 Task: Change  the formatting of the data to Which is Greater than5, In conditional formating, put the option 'Yelow Fill with Drak Yellow Text'In the sheet  Attendance Sheet for Weekly Assessmentbook
Action: Mouse moved to (820, 133)
Screenshot: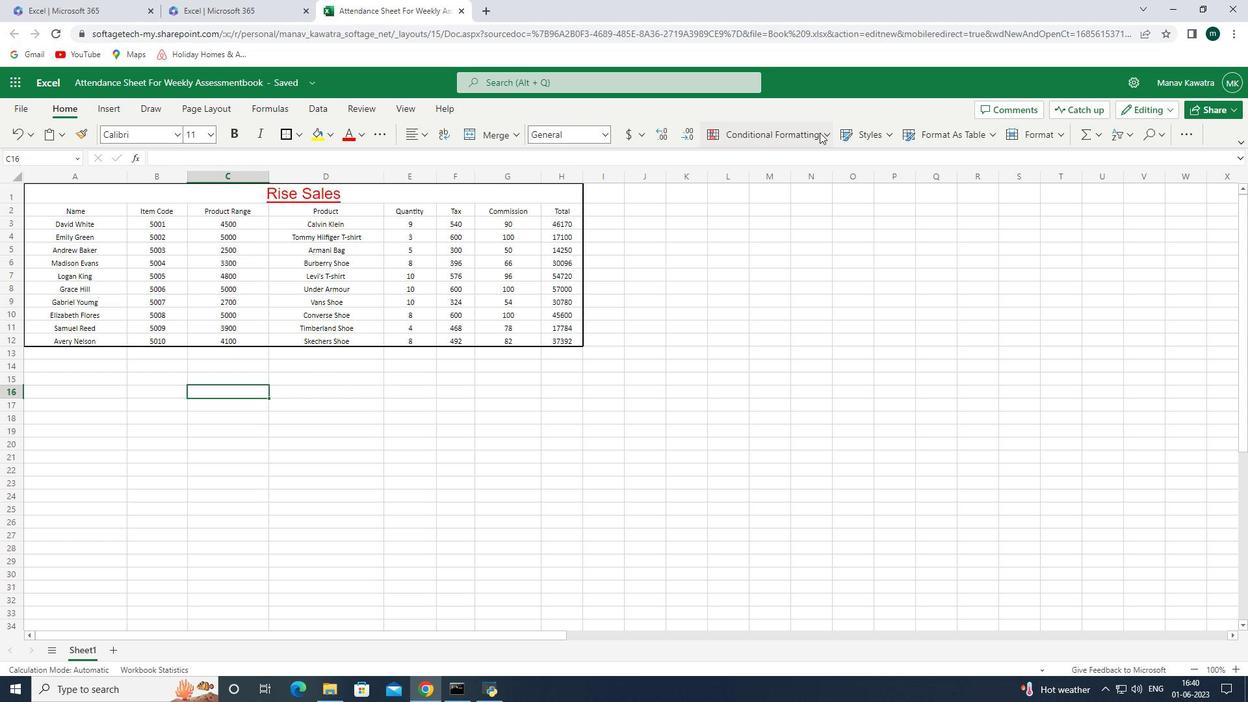 
Action: Mouse pressed left at (820, 133)
Screenshot: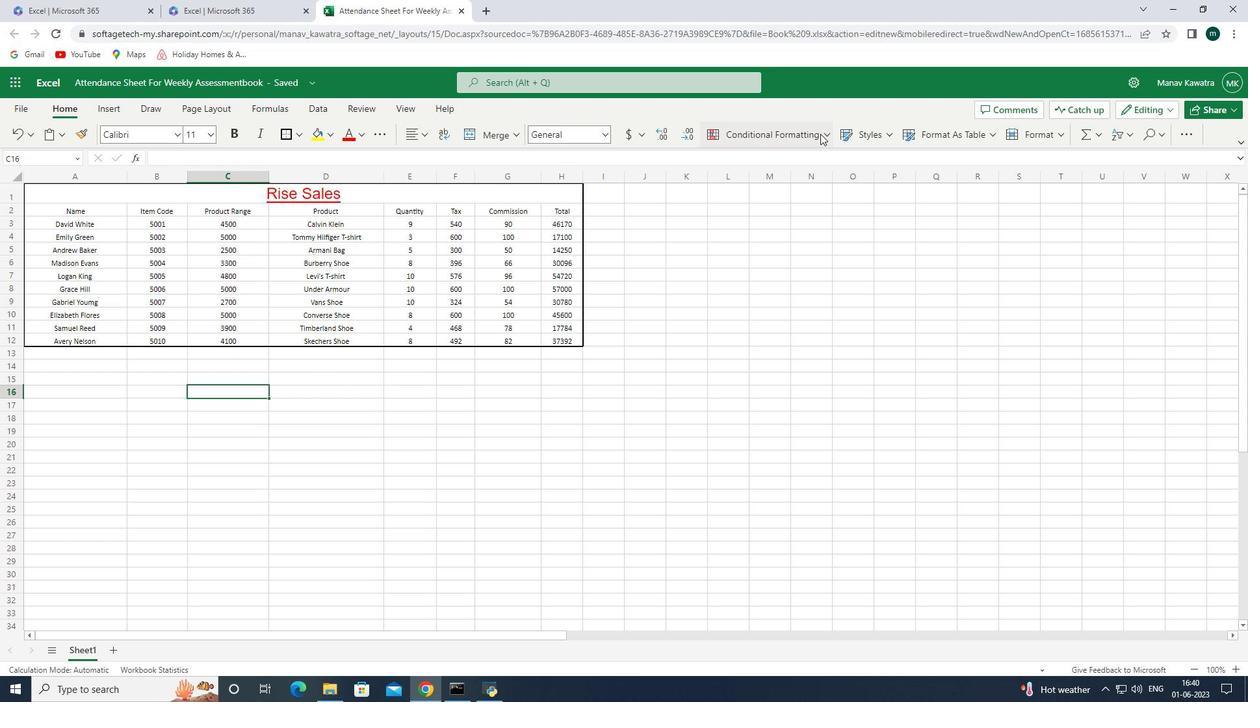
Action: Mouse moved to (873, 182)
Screenshot: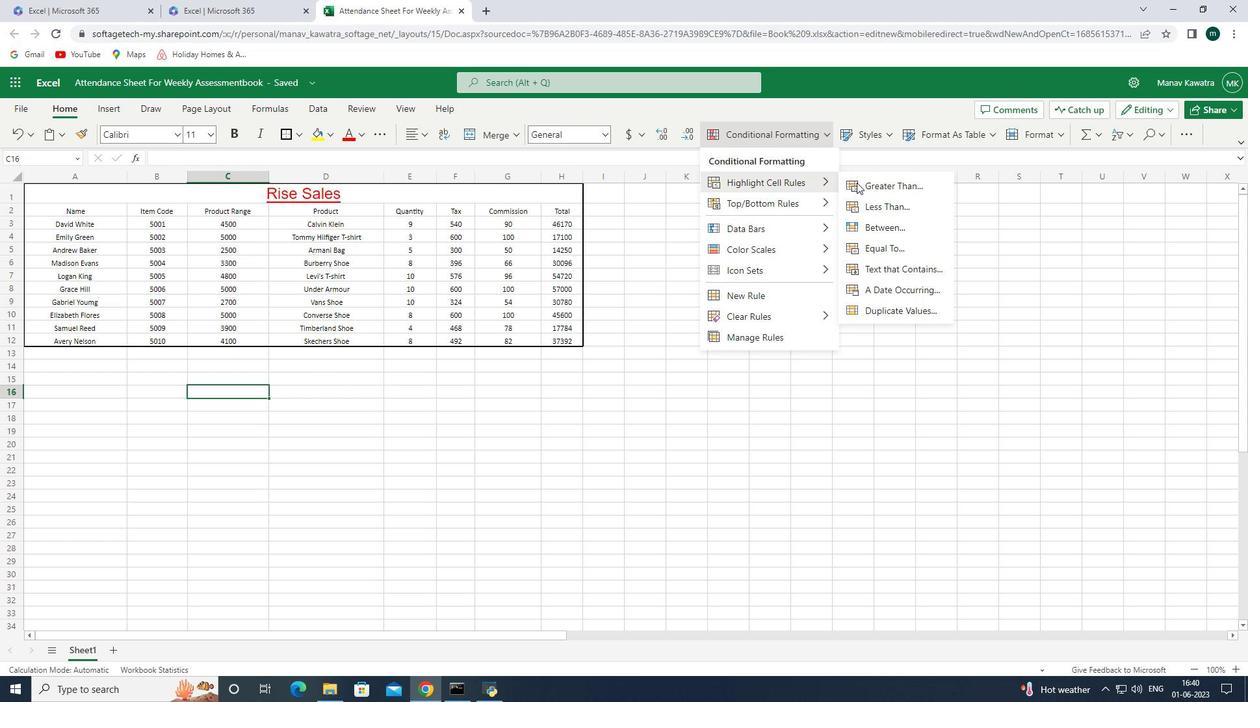 
Action: Mouse pressed left at (873, 182)
Screenshot: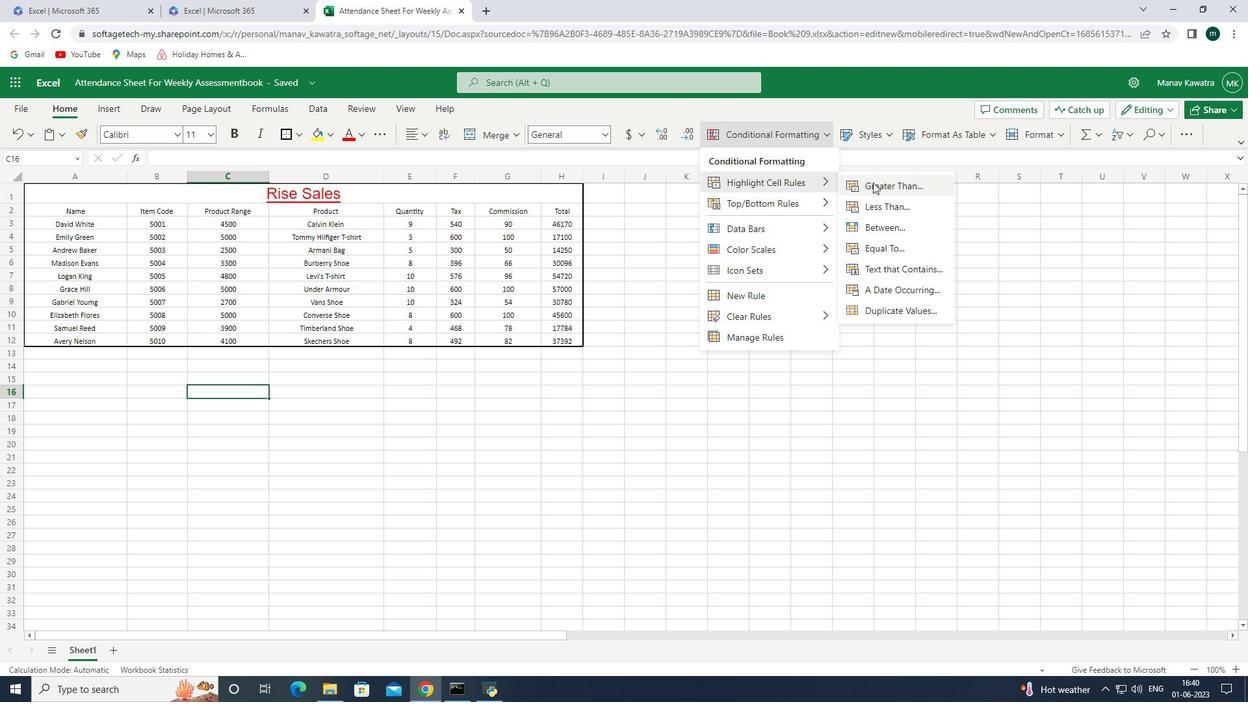 
Action: Mouse moved to (1071, 360)
Screenshot: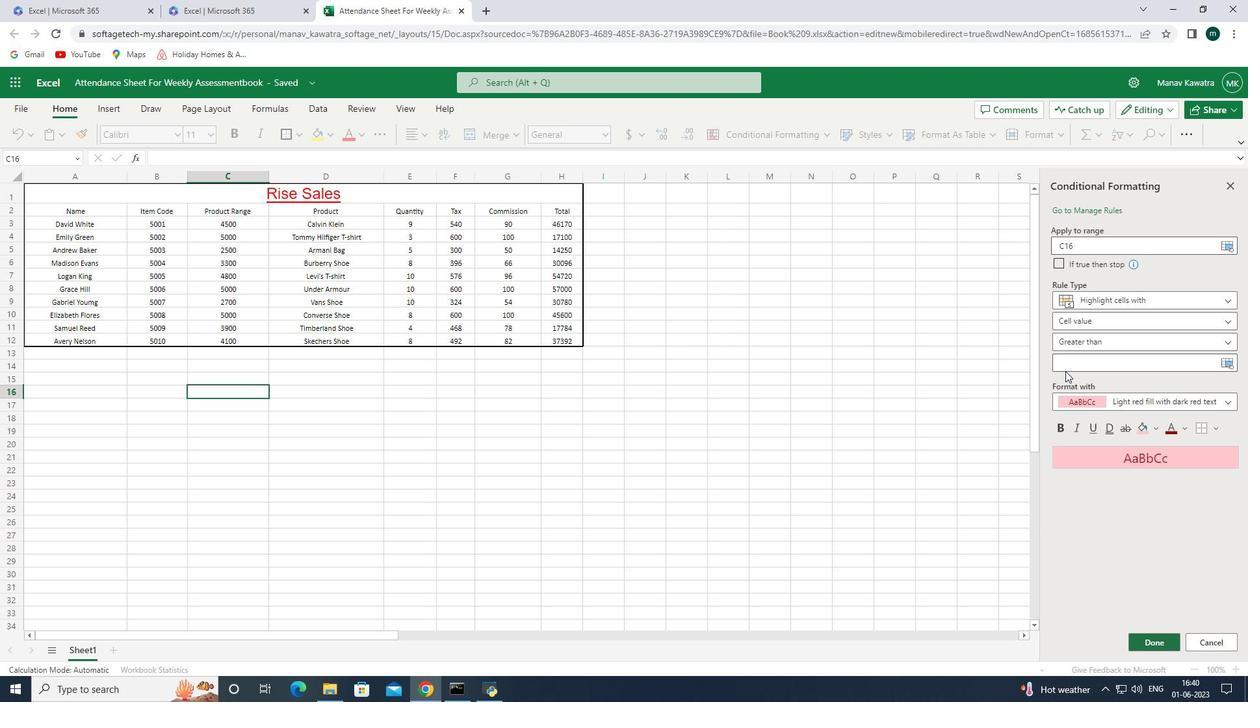 
Action: Key pressed 5
Screenshot: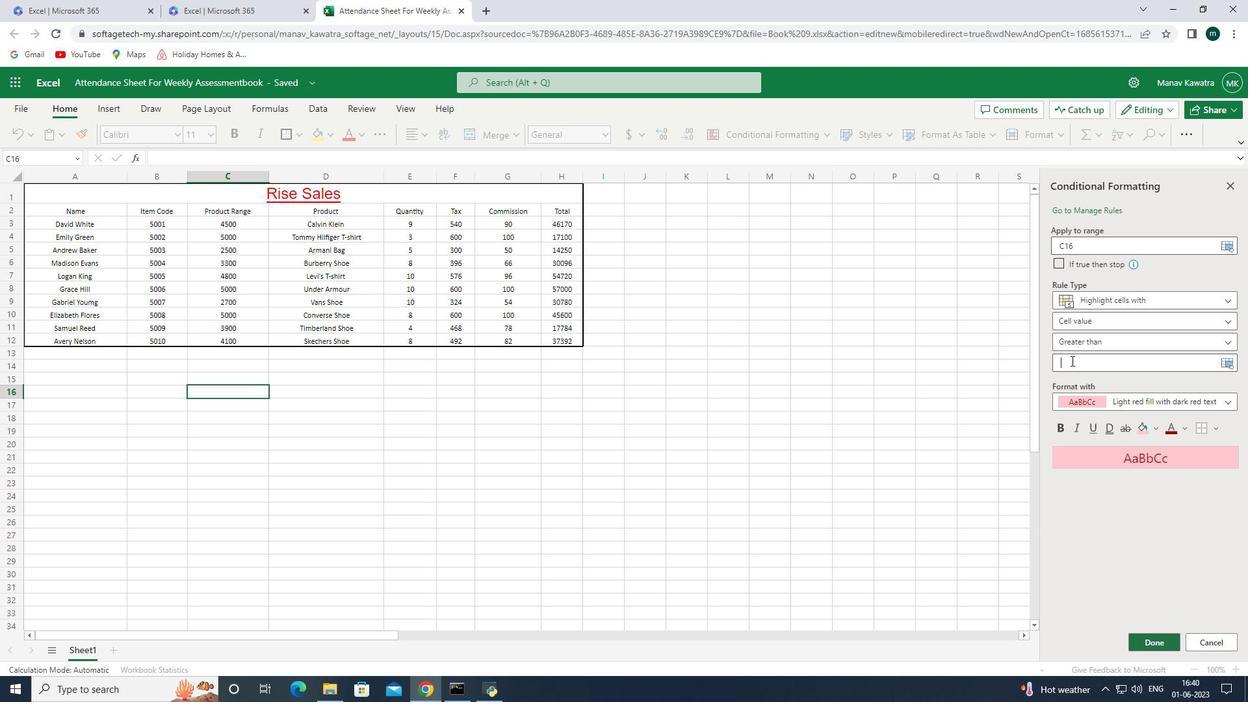 
Action: Mouse moved to (1151, 390)
Screenshot: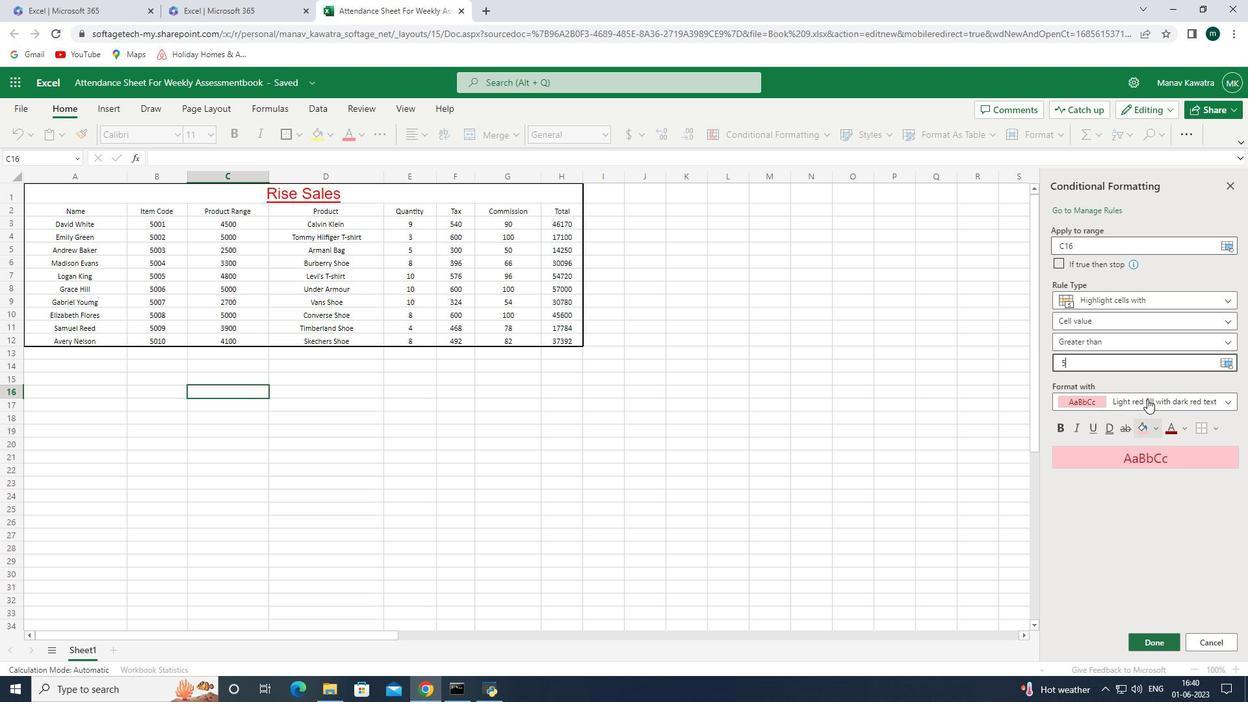 
Action: Mouse pressed left at (1151, 390)
Screenshot: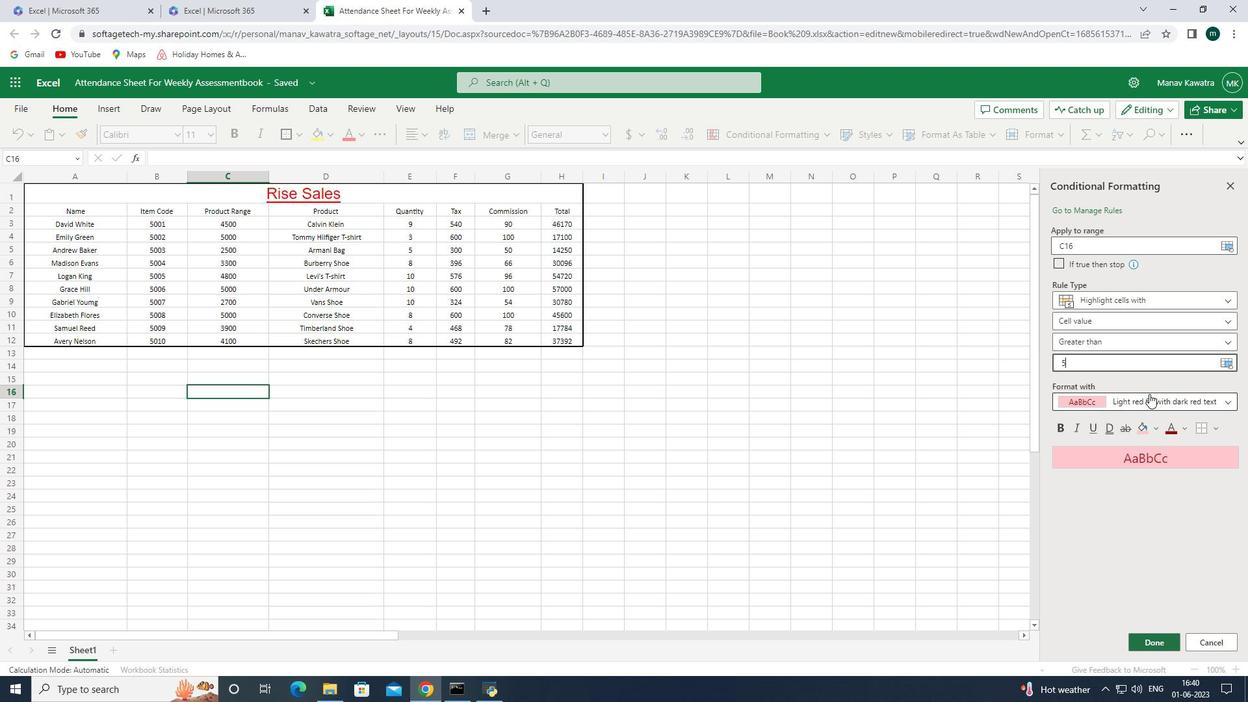 
Action: Mouse moved to (1151, 390)
Screenshot: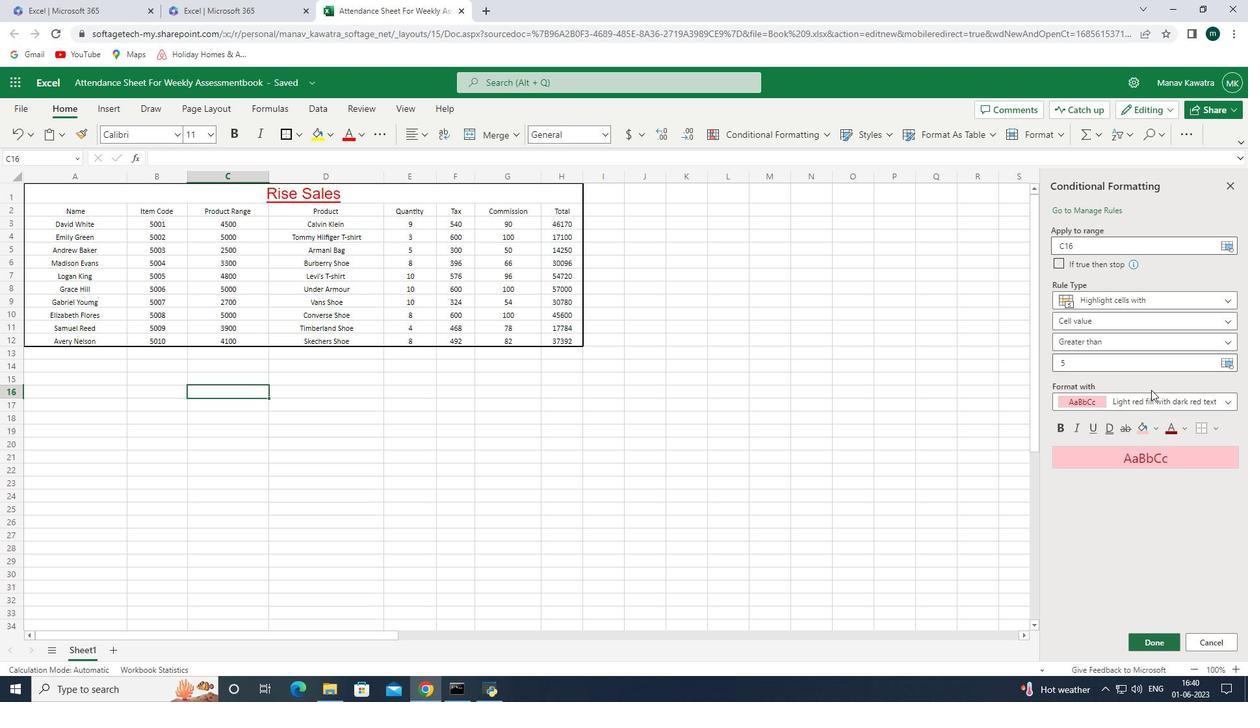 
Action: Mouse pressed left at (1151, 390)
Screenshot: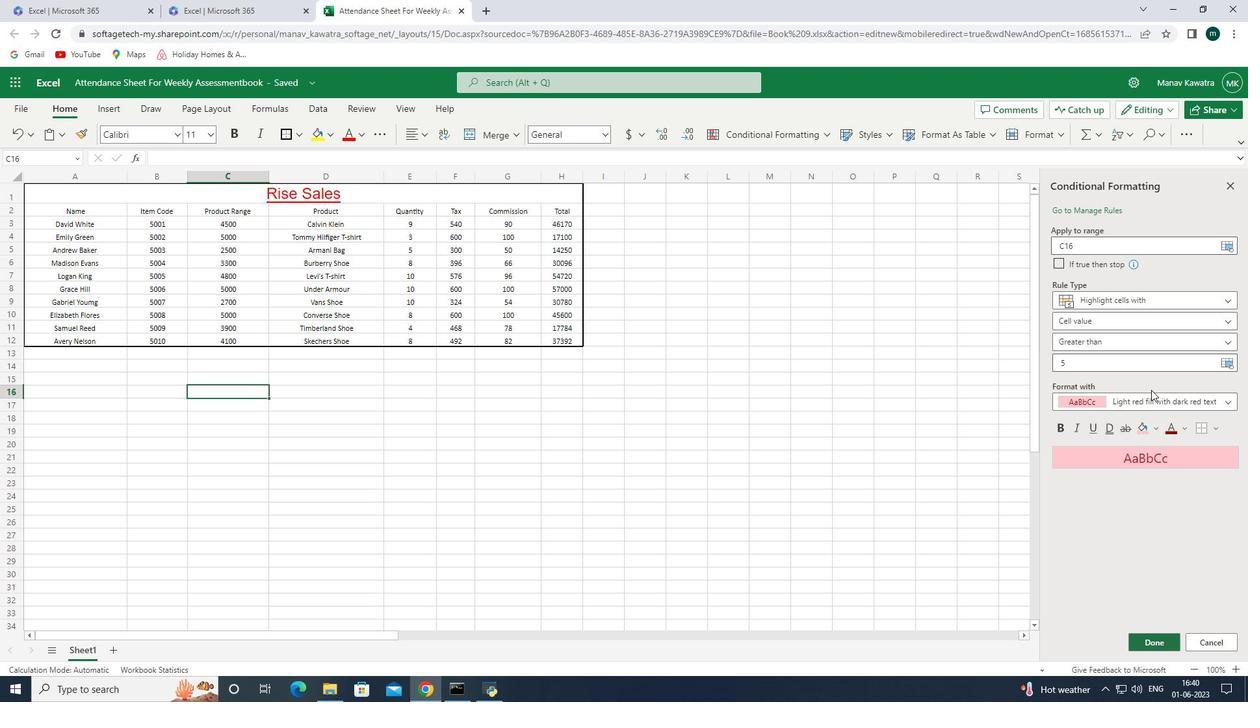 
Action: Mouse moved to (1151, 399)
Screenshot: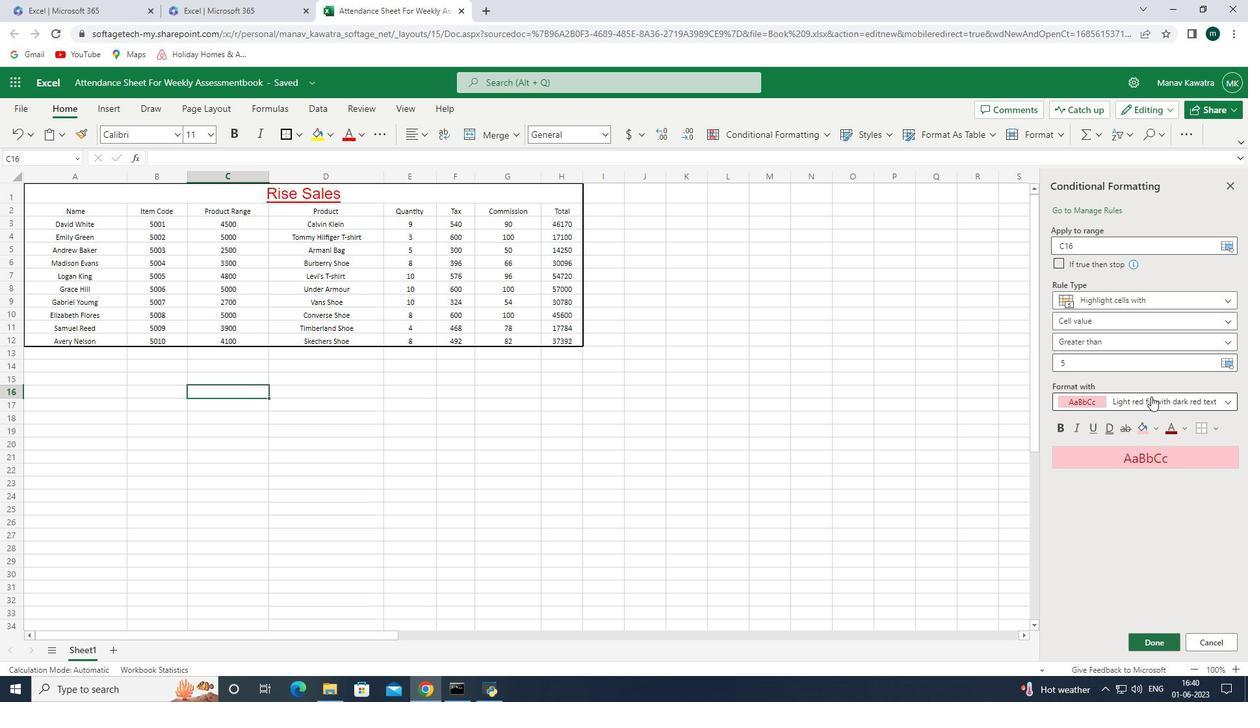 
Action: Mouse pressed left at (1151, 399)
Screenshot: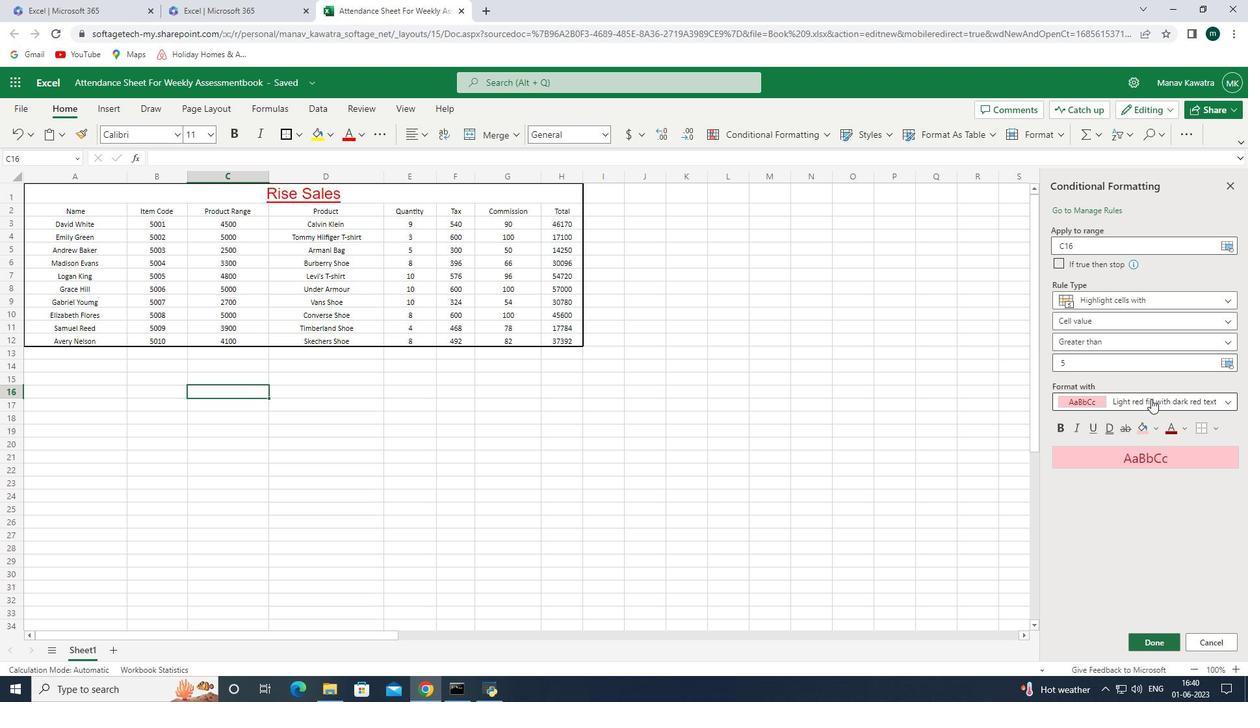 
Action: Mouse moved to (1140, 444)
Screenshot: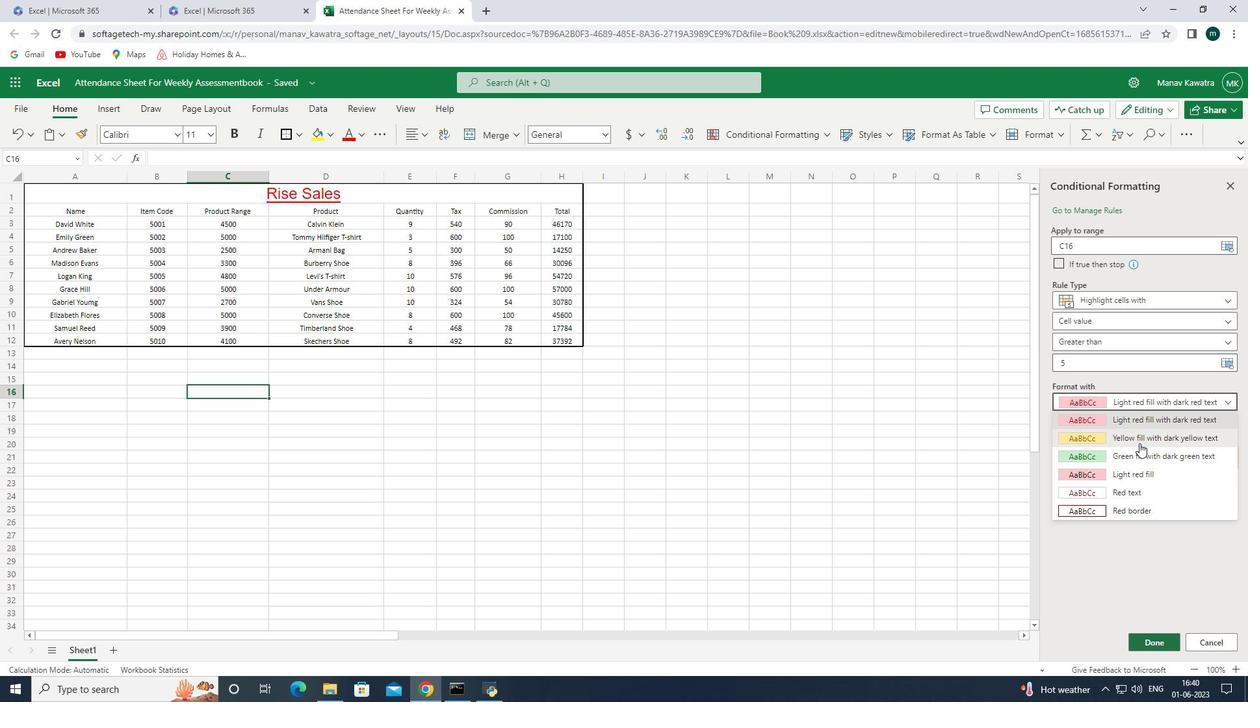 
Action: Mouse pressed left at (1140, 444)
Screenshot: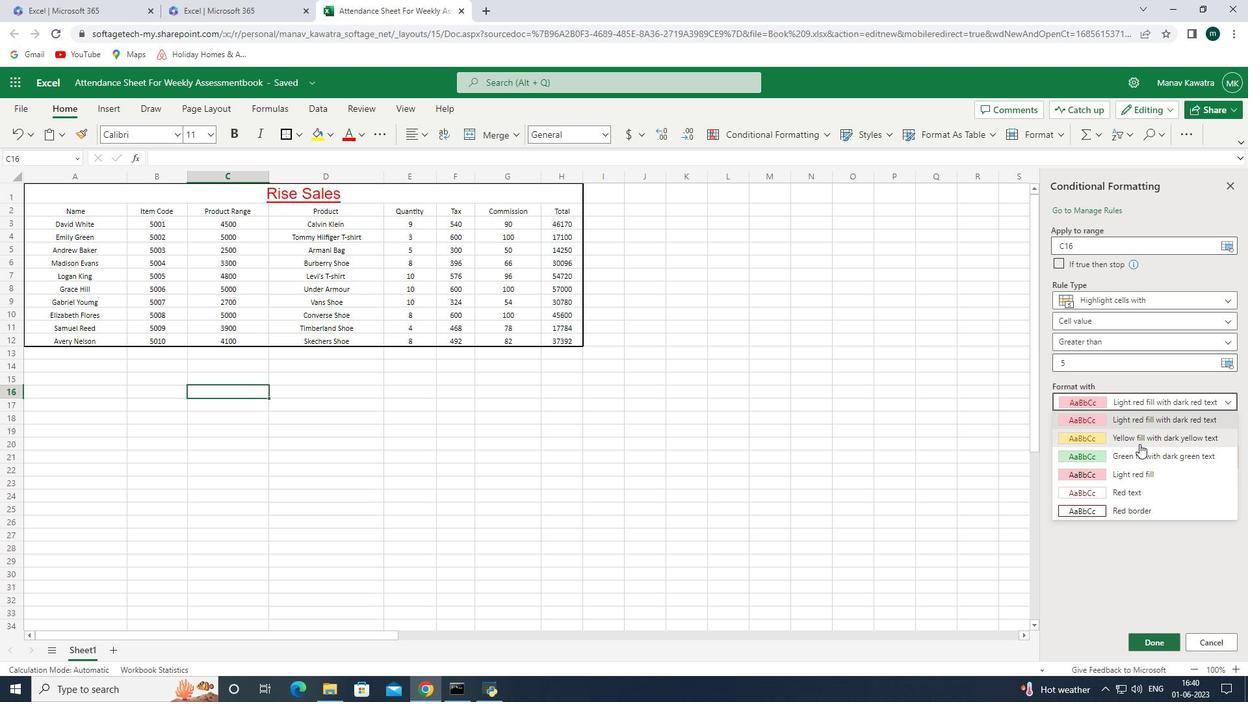 
Action: Mouse moved to (1234, 183)
Screenshot: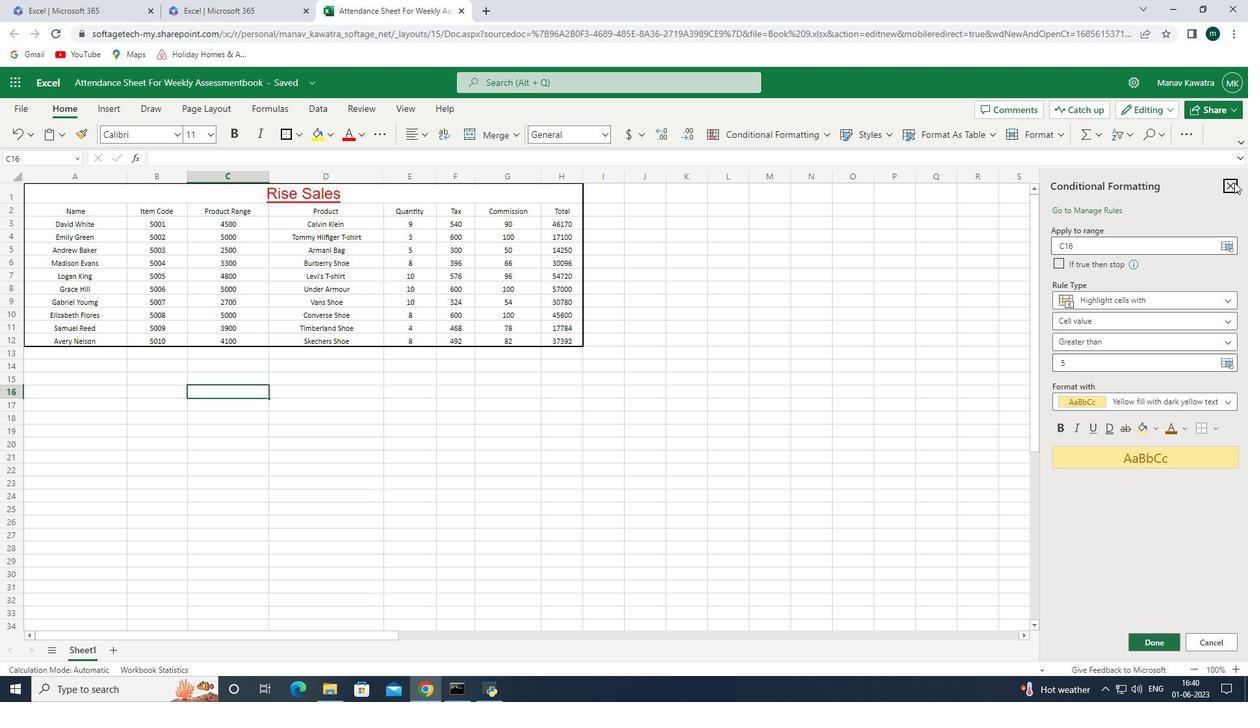 
Action: Mouse pressed left at (1234, 183)
Screenshot: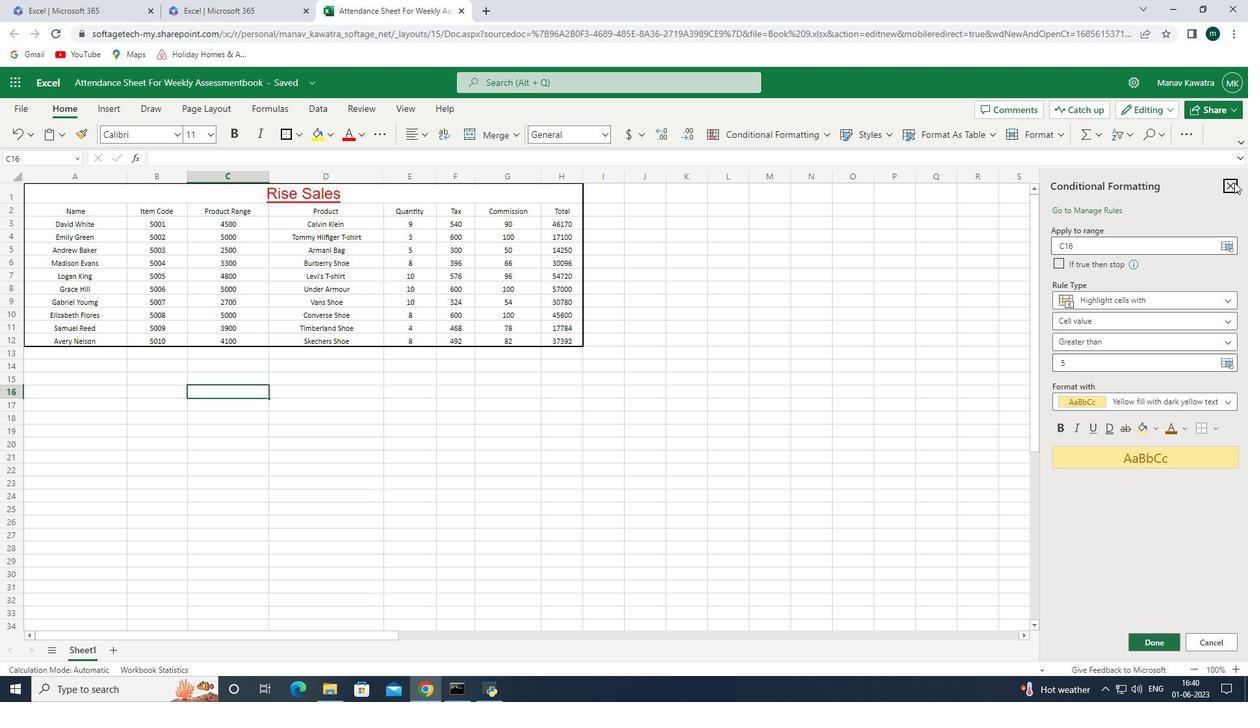 
Action: Mouse moved to (52, 189)
Screenshot: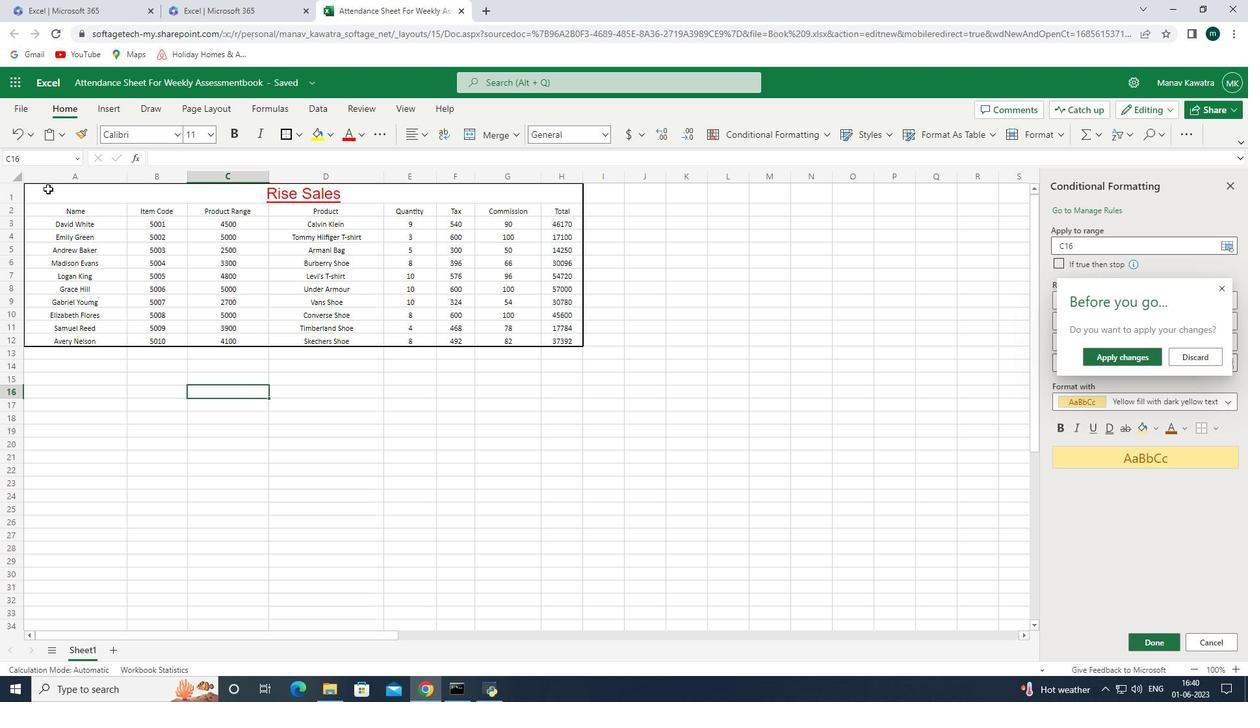 
Action: Mouse pressed left at (52, 189)
Screenshot: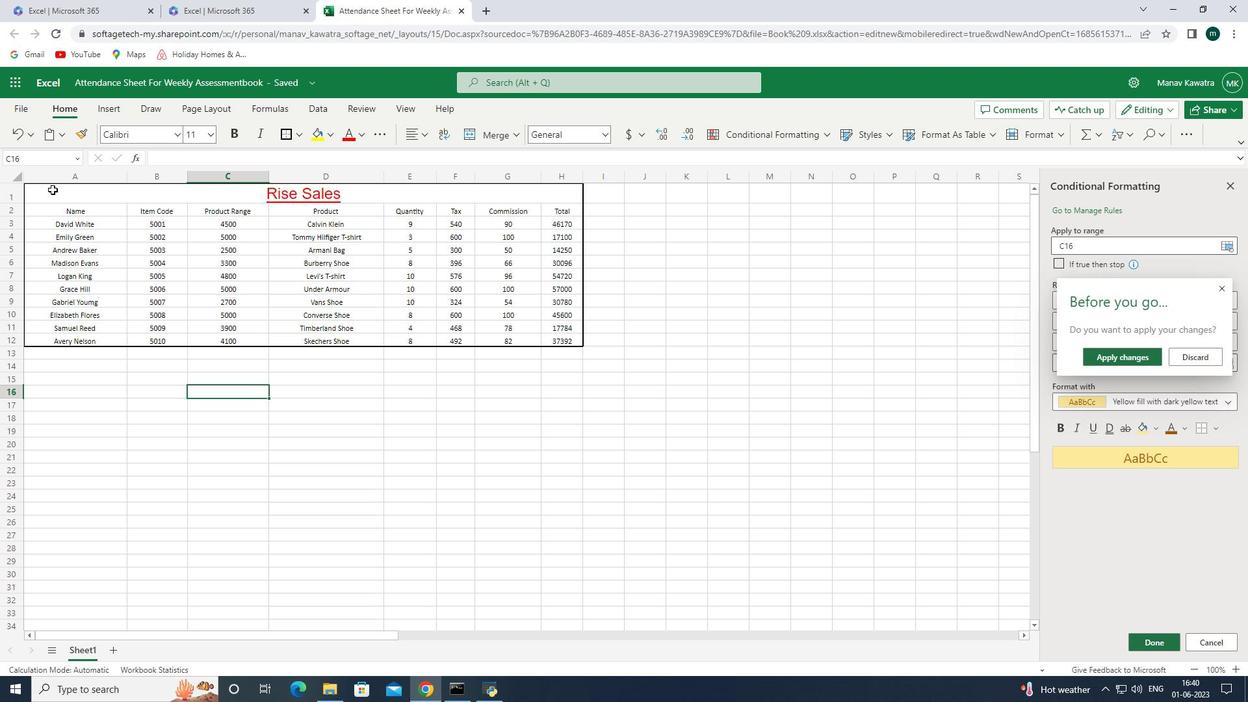 
Action: Mouse moved to (1153, 641)
Screenshot: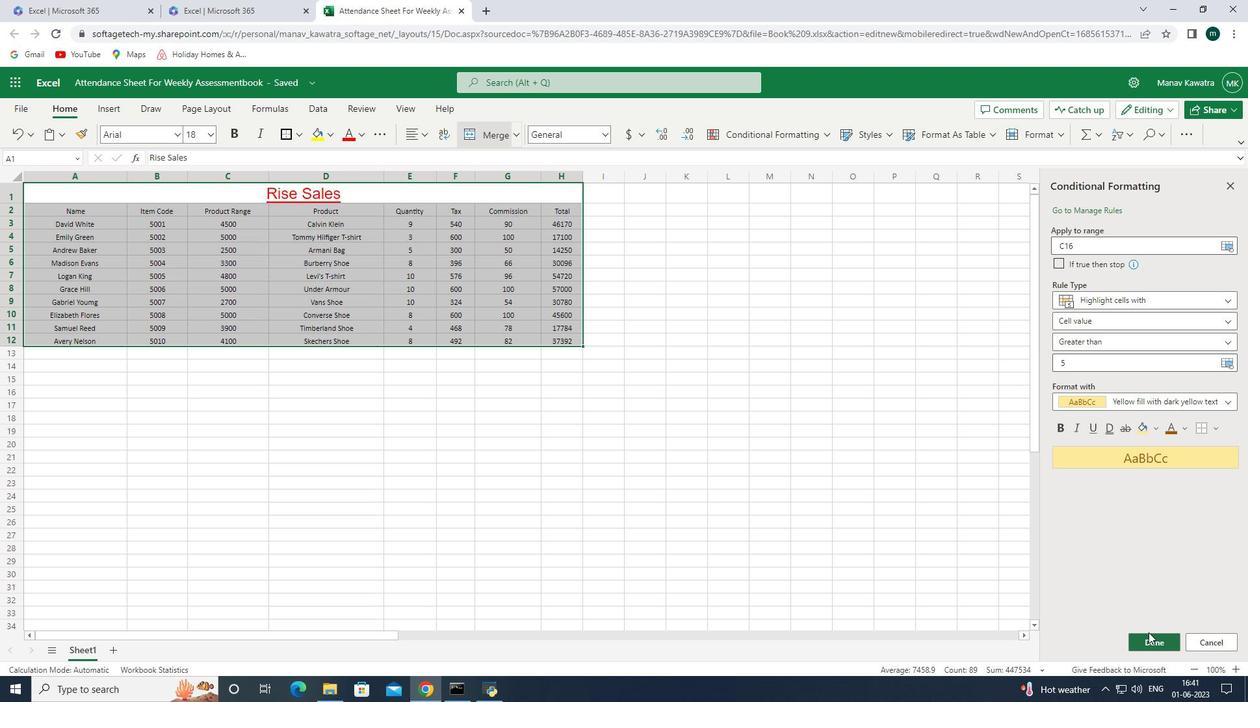 
Action: Mouse pressed left at (1153, 641)
Screenshot: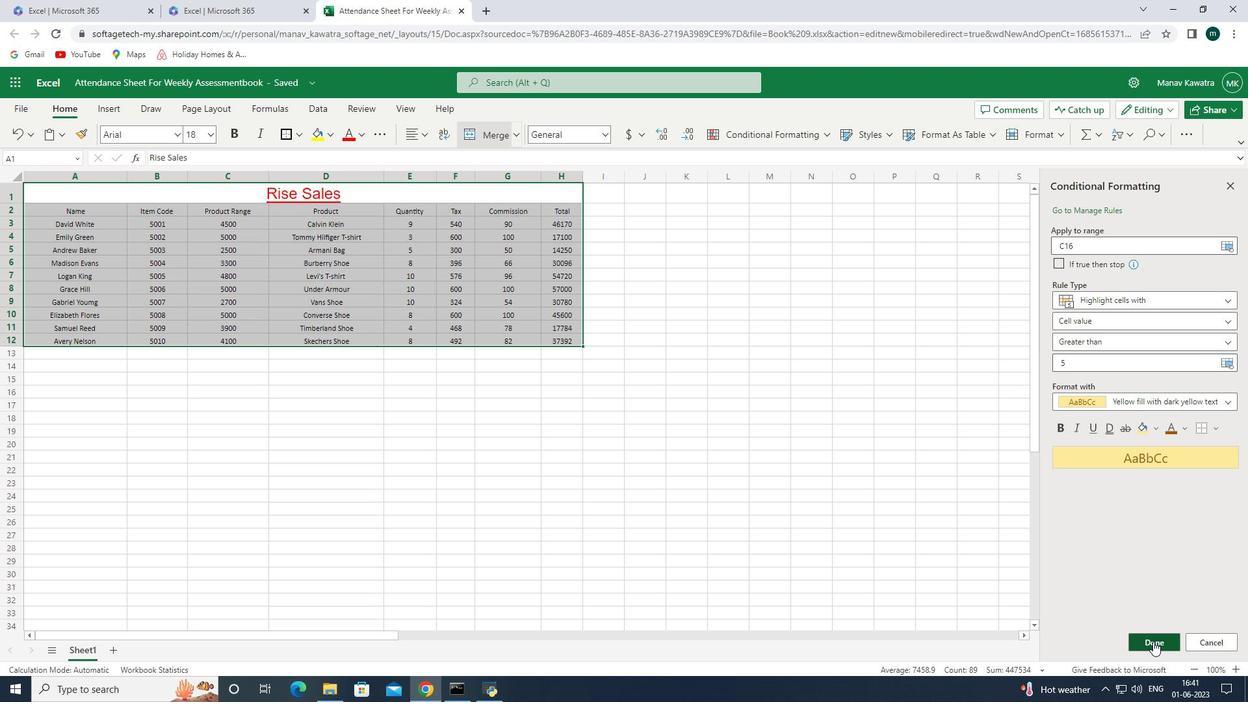 
Action: Mouse moved to (710, 333)
Screenshot: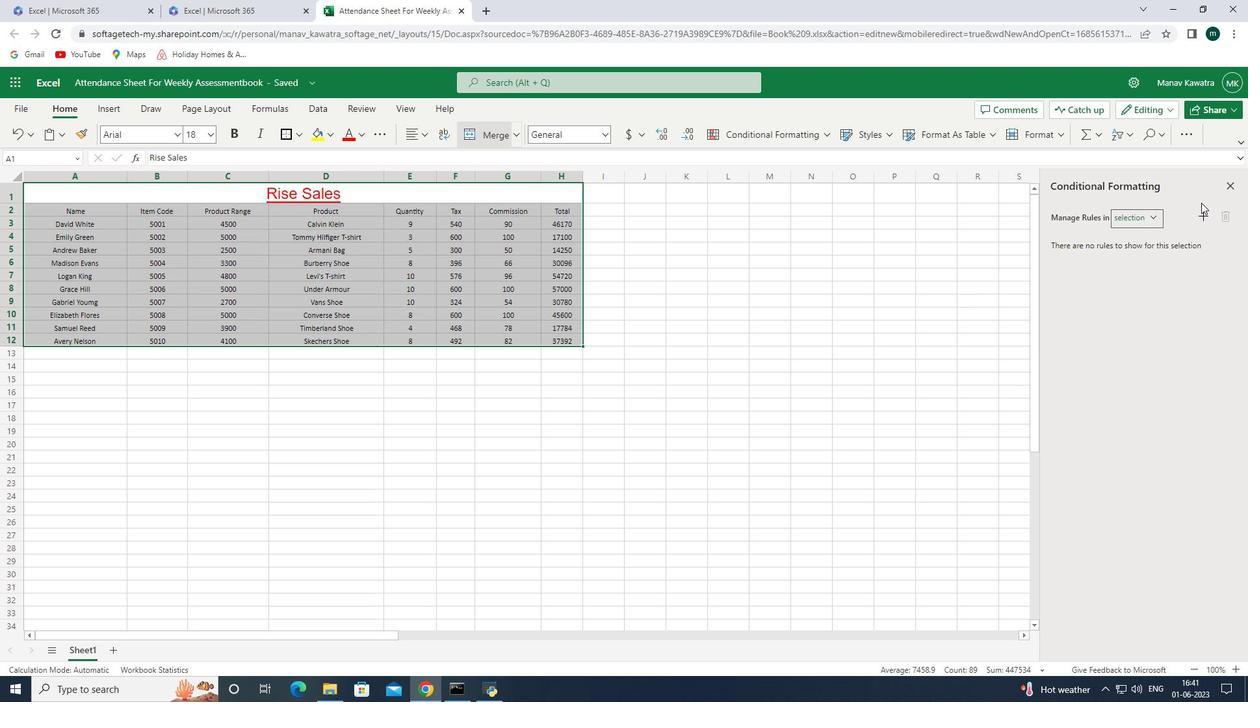
Action: Mouse pressed left at (710, 333)
Screenshot: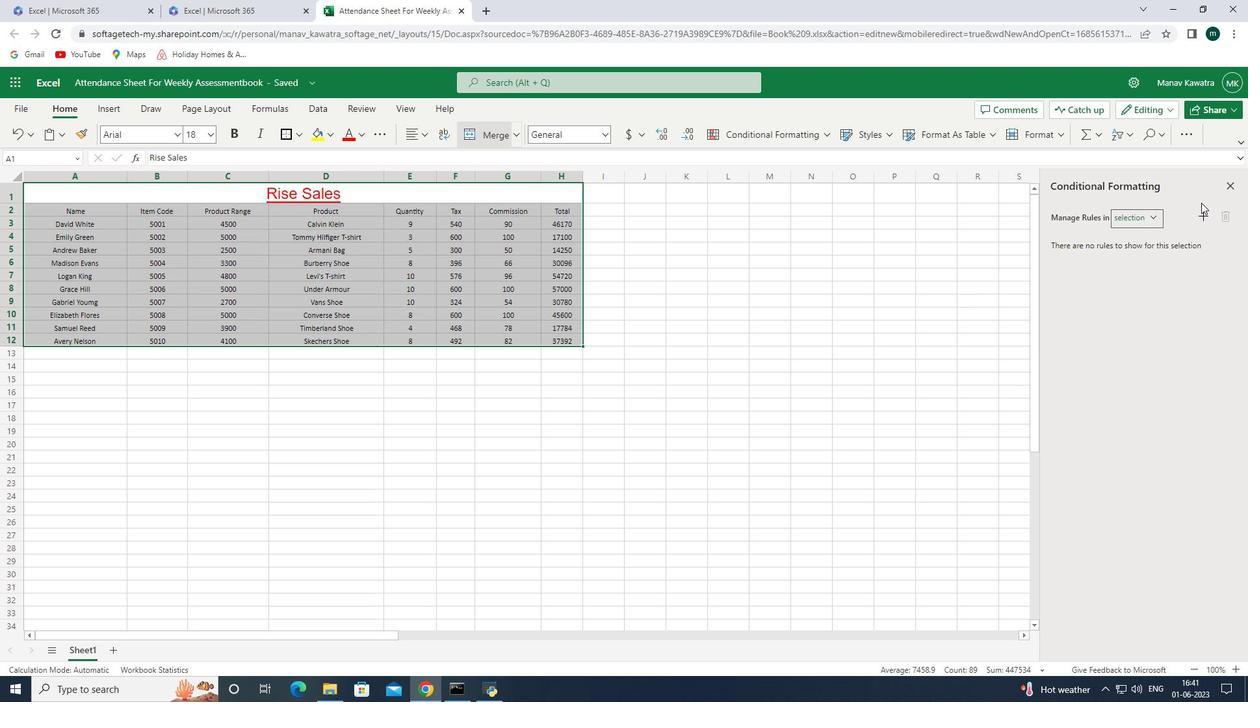 
Action: Mouse moved to (60, 180)
Screenshot: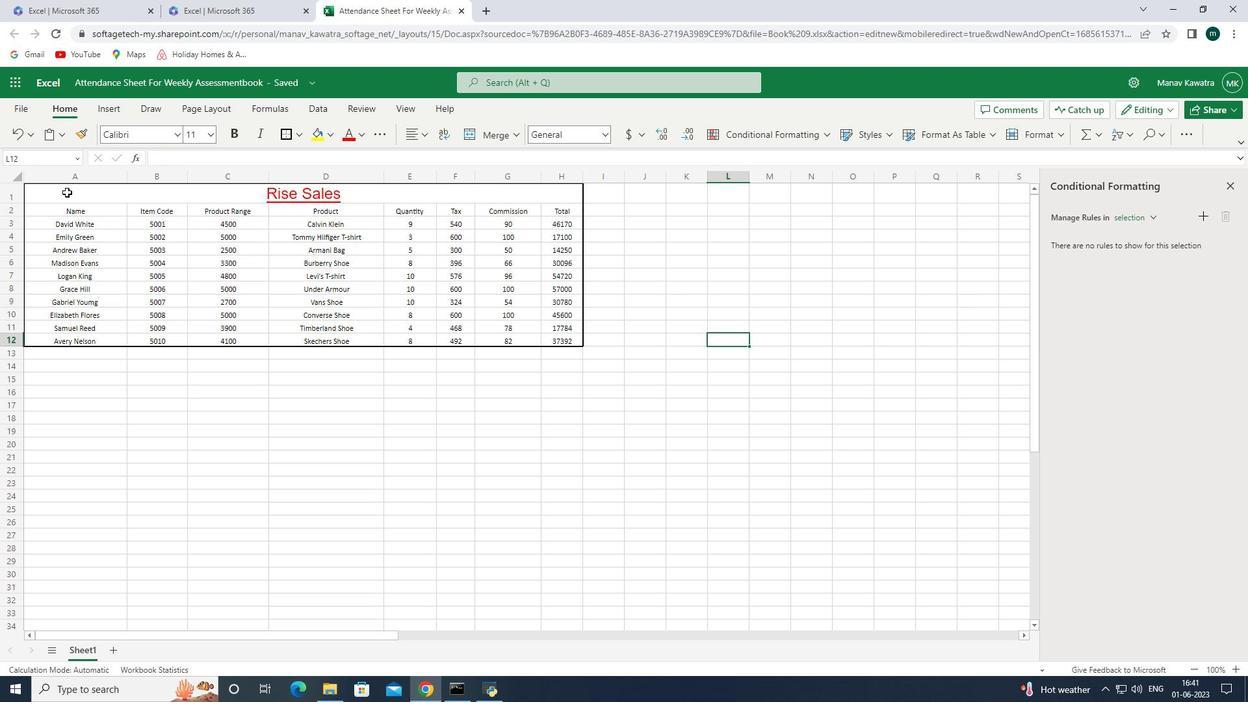 
Action: Mouse pressed left at (60, 180)
Screenshot: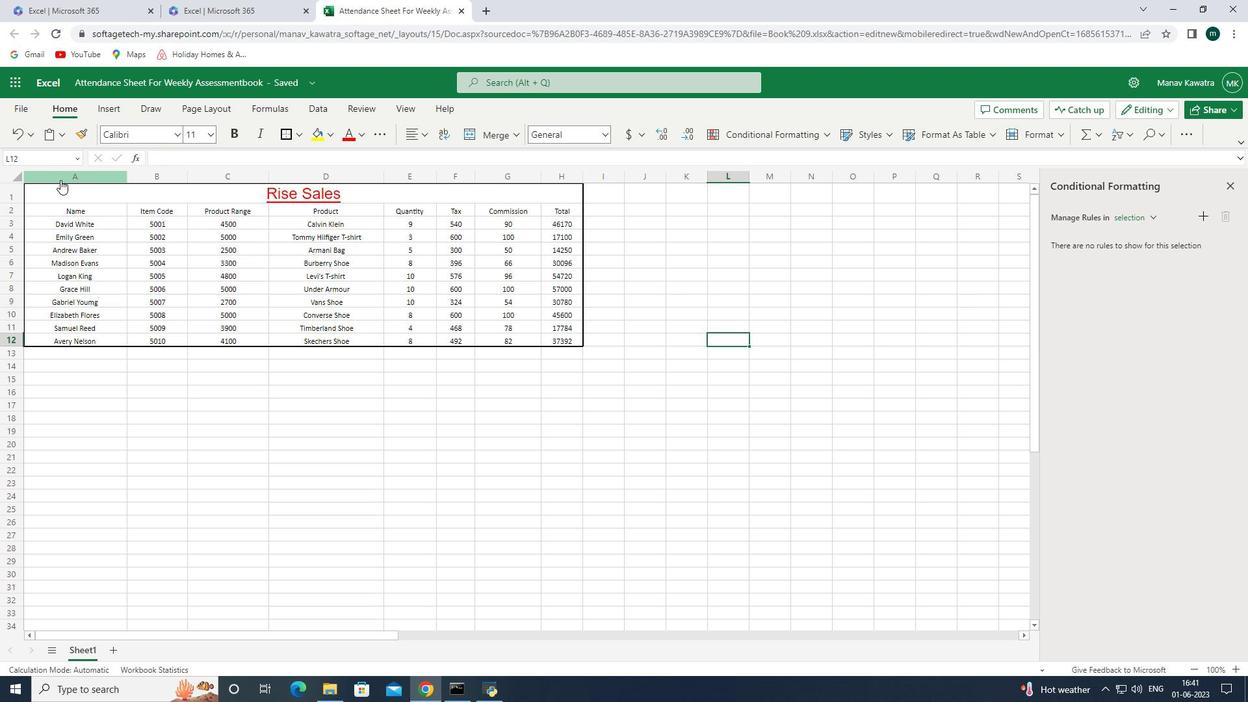 
Action: Mouse moved to (646, 228)
Screenshot: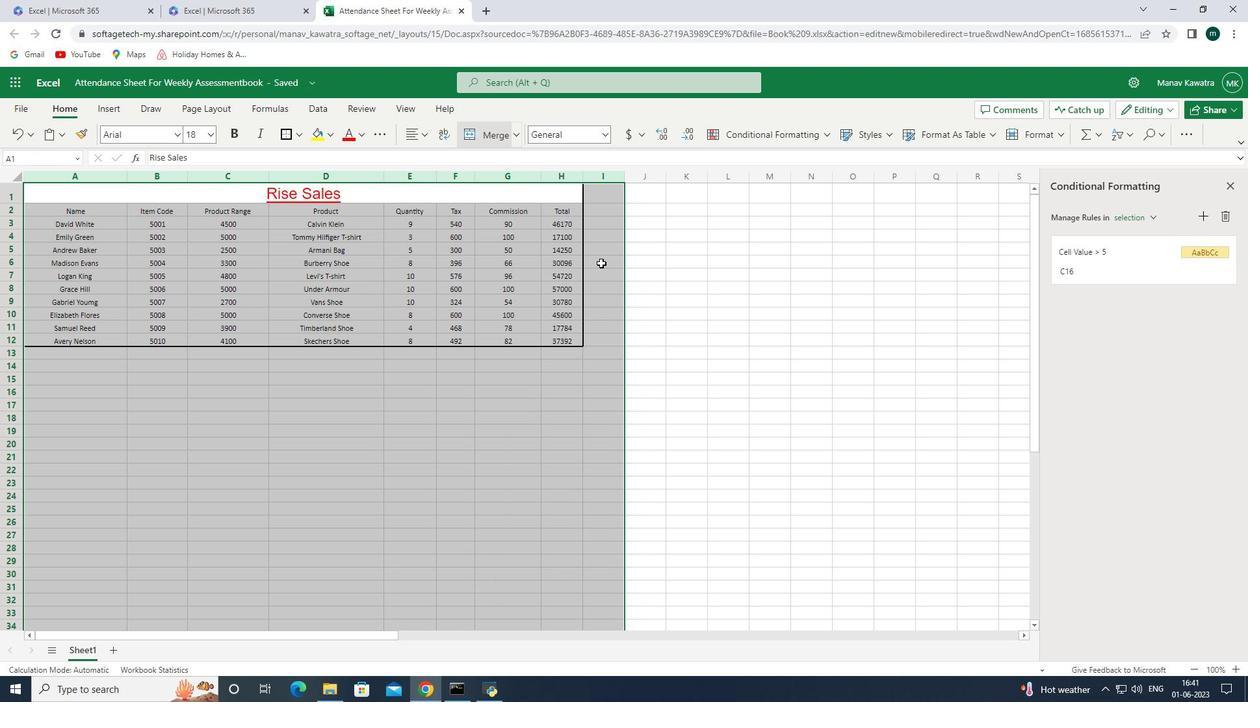 
Action: Mouse pressed left at (646, 228)
Screenshot: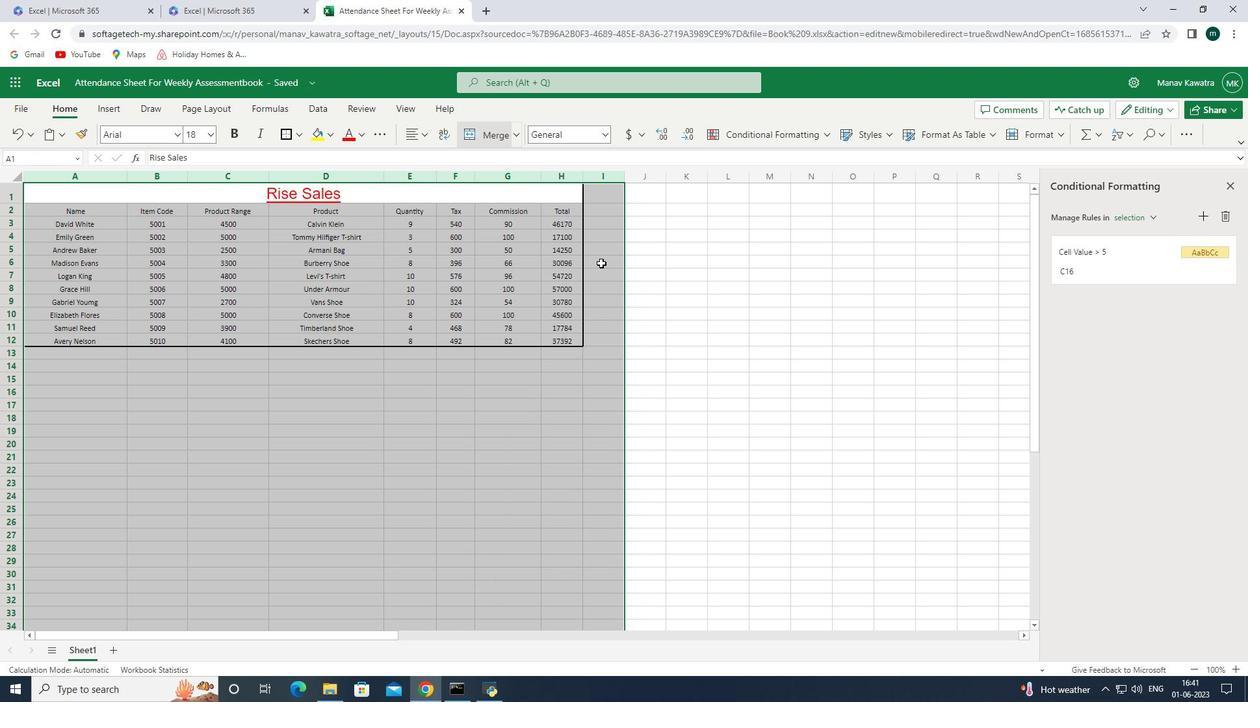 
Action: Mouse moved to (77, 197)
Screenshot: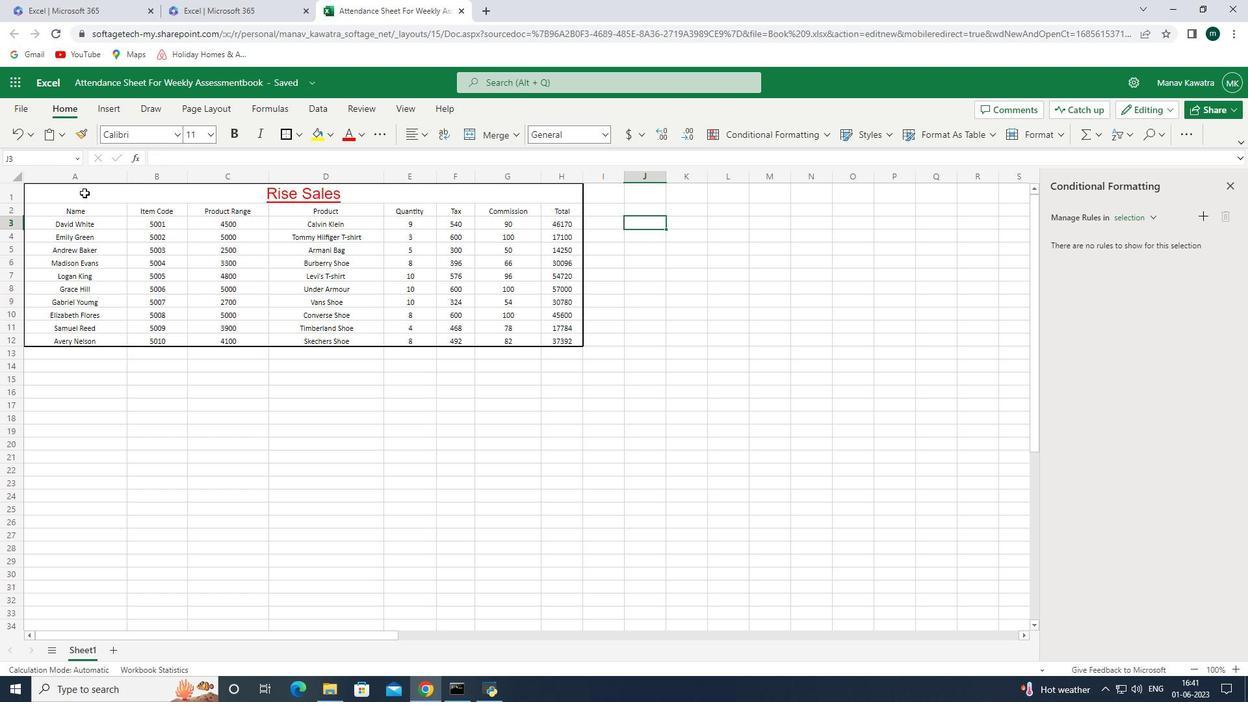 
Action: Mouse pressed left at (77, 197)
Screenshot: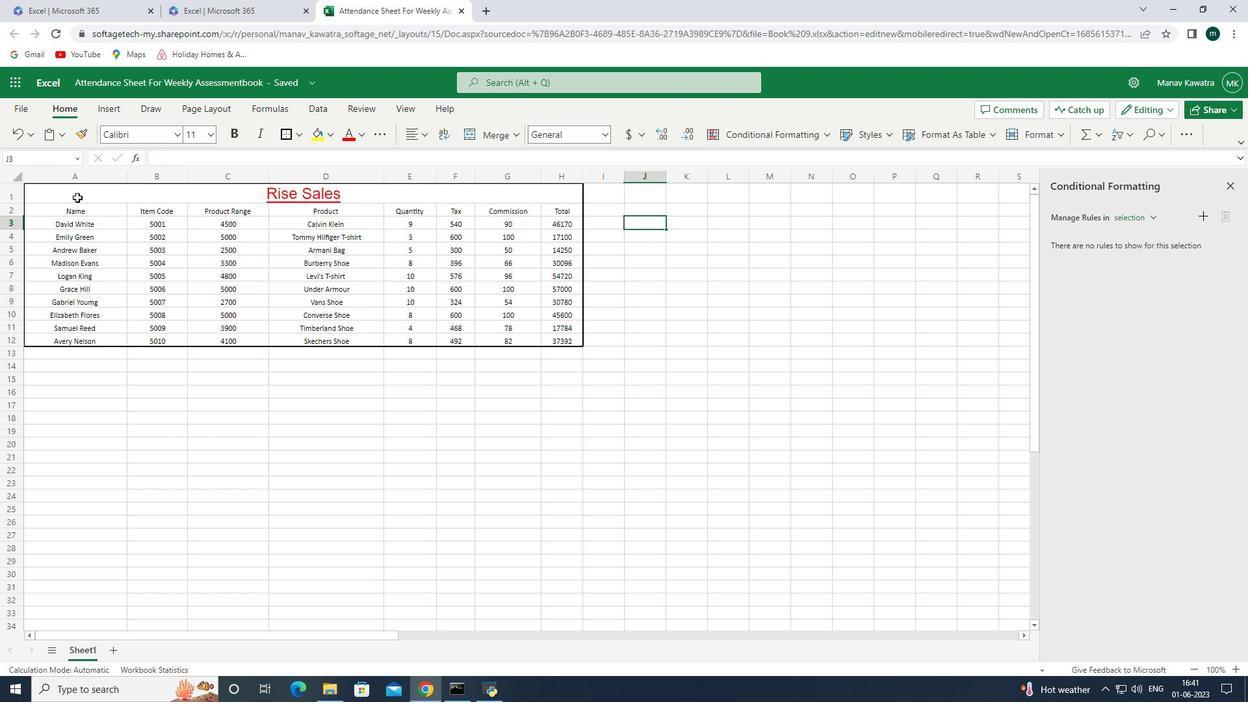 
Action: Mouse moved to (1237, 180)
Screenshot: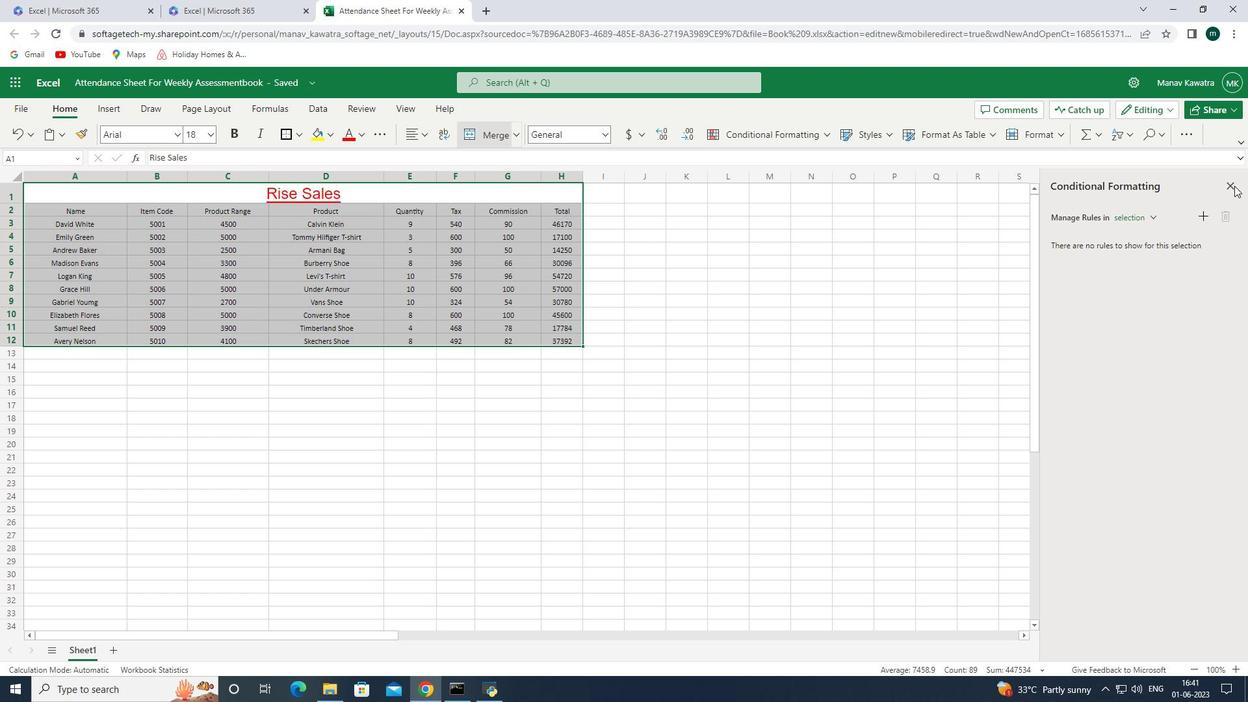 
Action: Mouse pressed left at (1237, 180)
Screenshot: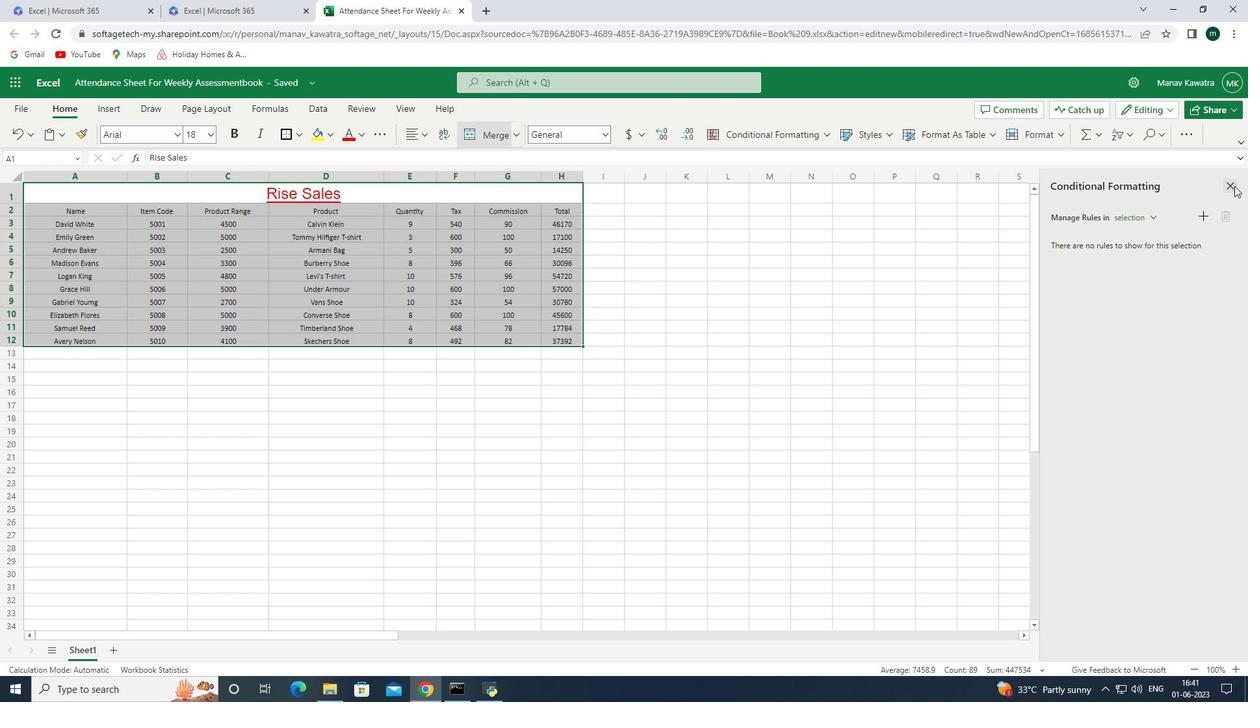 
Action: Mouse moved to (743, 137)
Screenshot: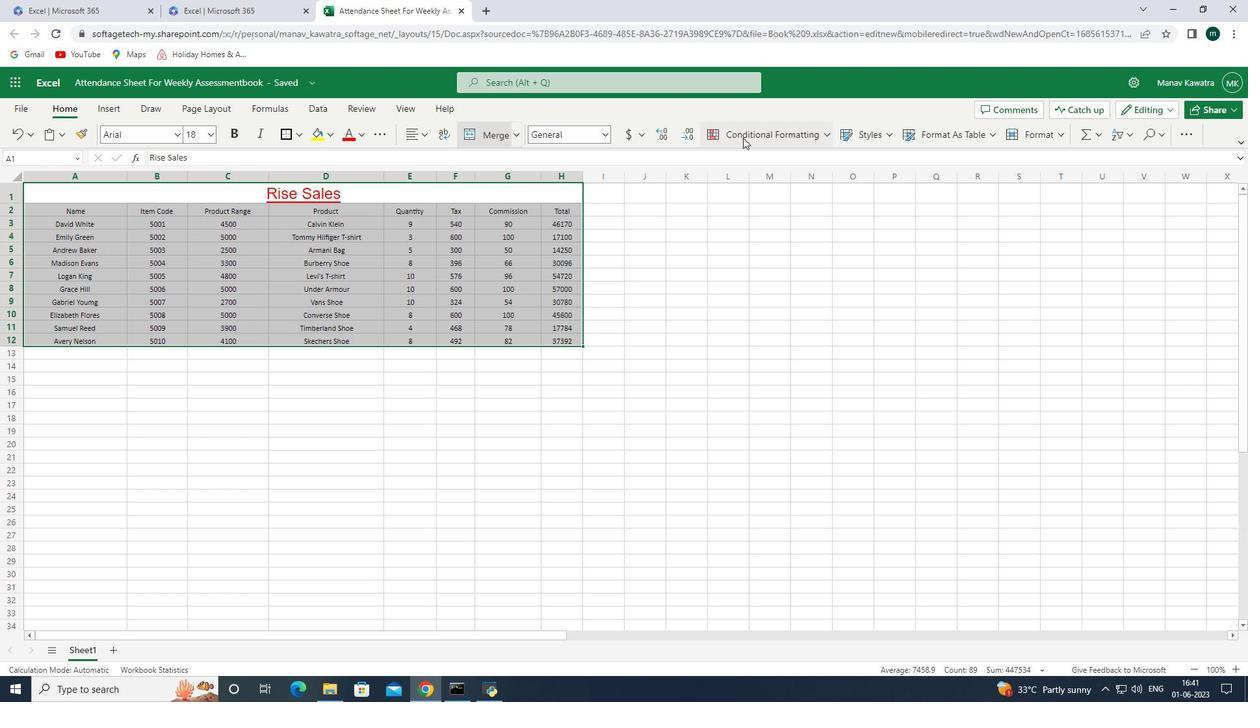 
Action: Mouse pressed left at (743, 137)
Screenshot: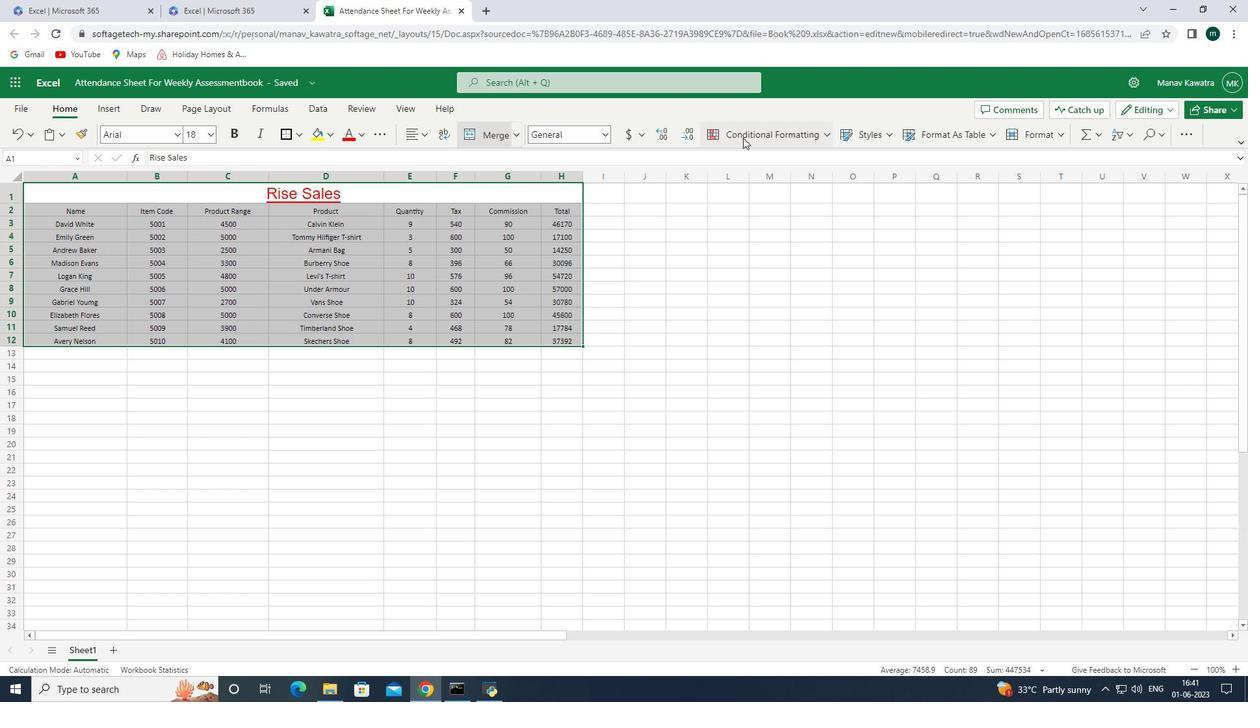 
Action: Mouse moved to (887, 182)
Screenshot: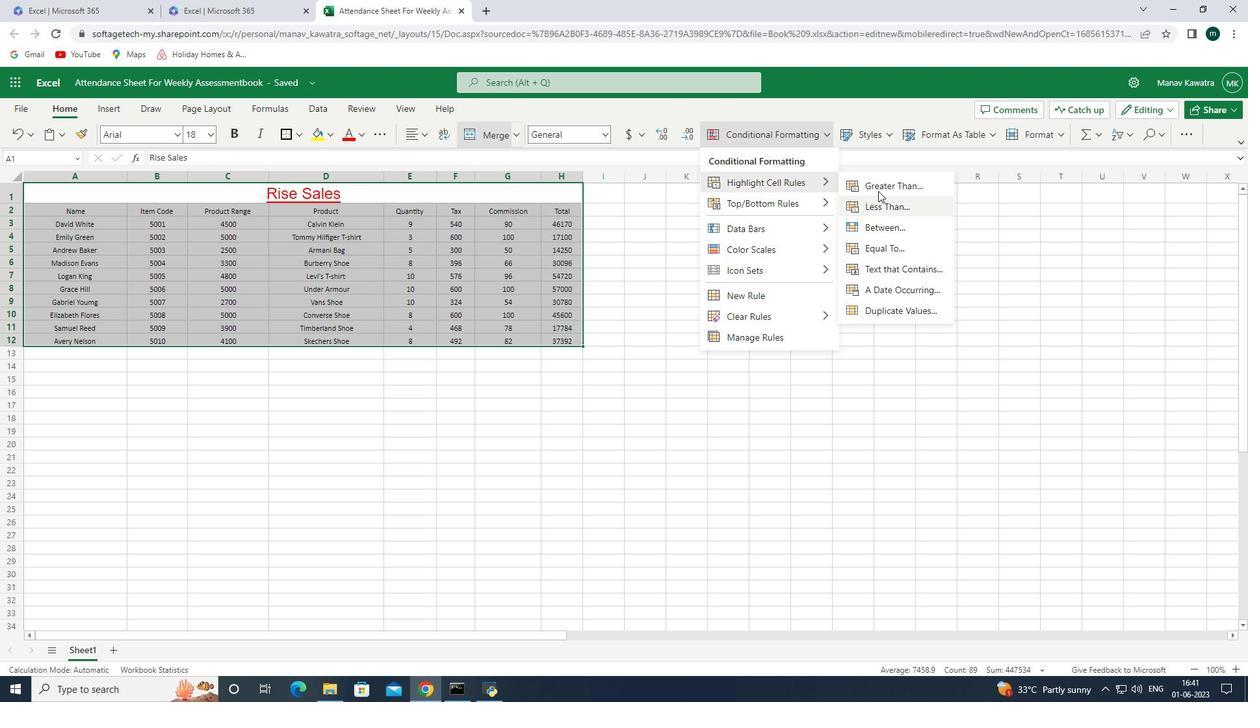 
Action: Mouse pressed left at (887, 182)
Screenshot: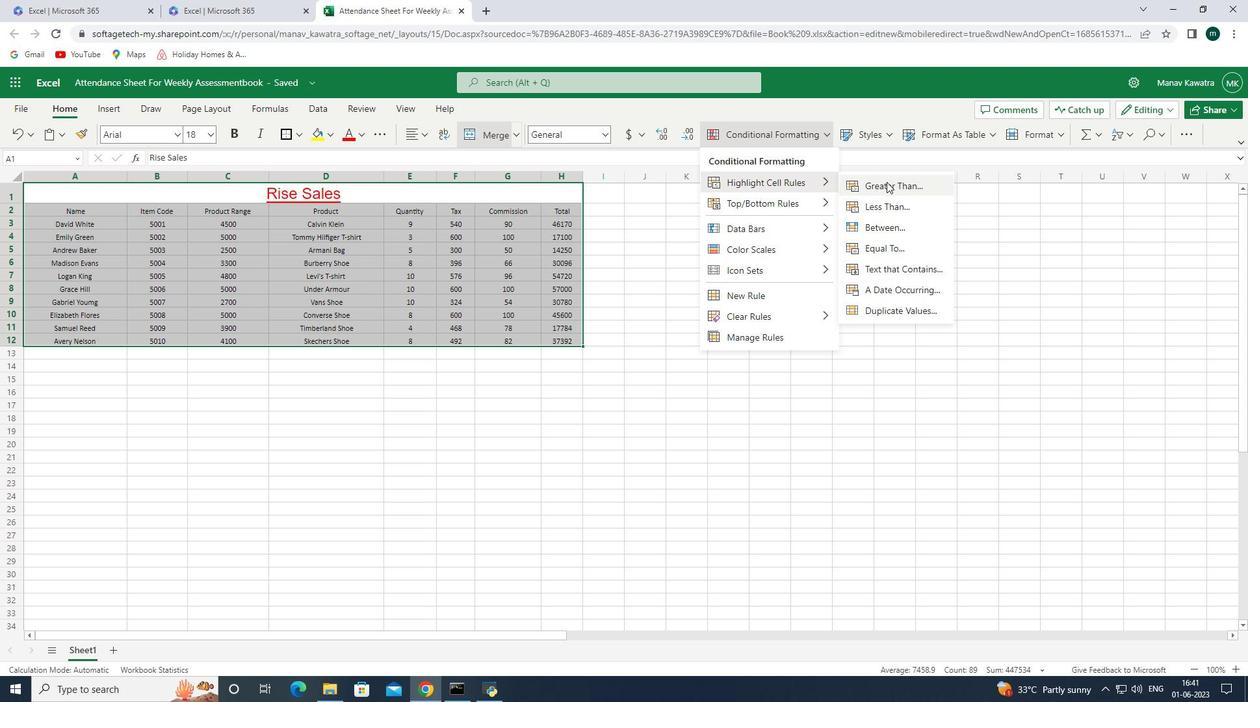 
Action: Mouse moved to (1092, 360)
Screenshot: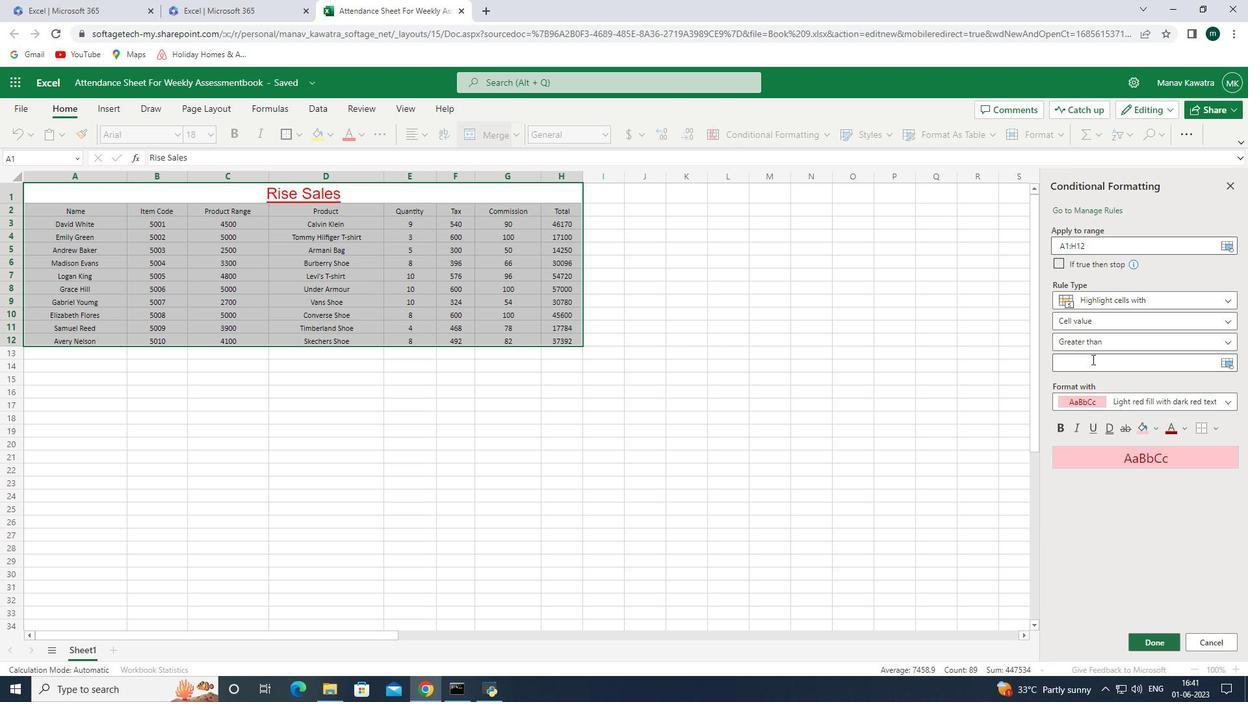 
Action: Mouse pressed left at (1092, 360)
Screenshot: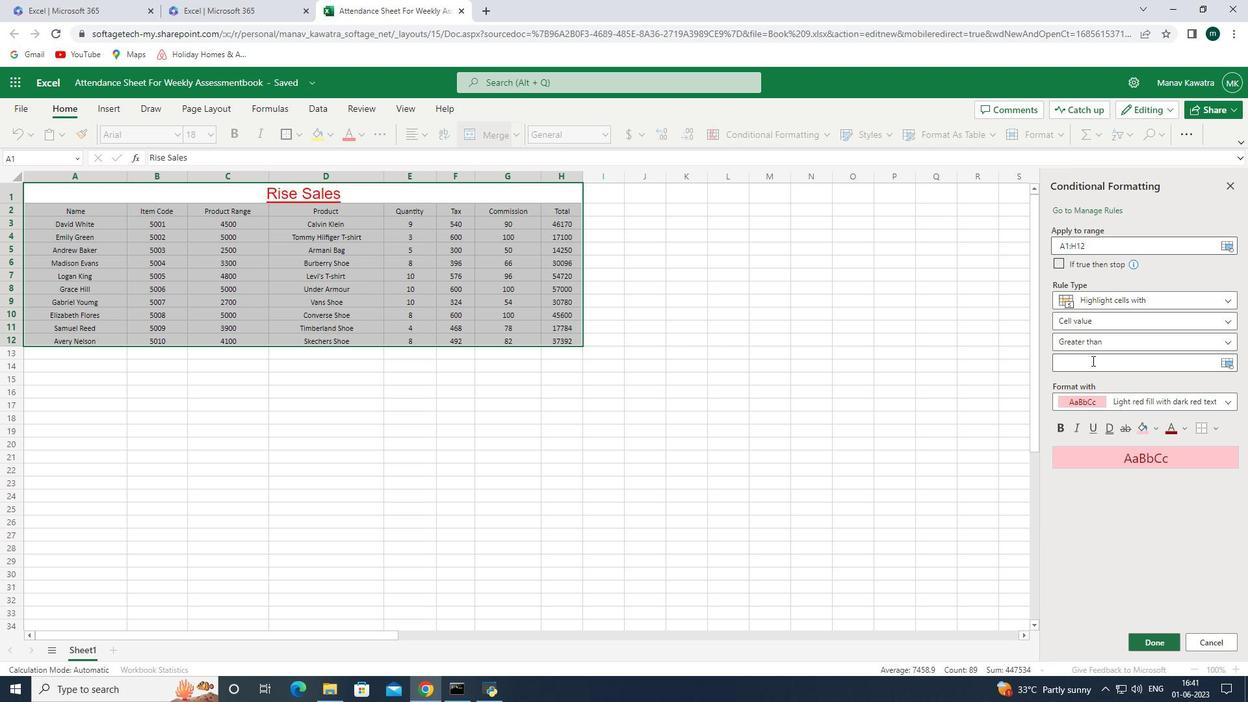 
Action: Key pressed 5
Screenshot: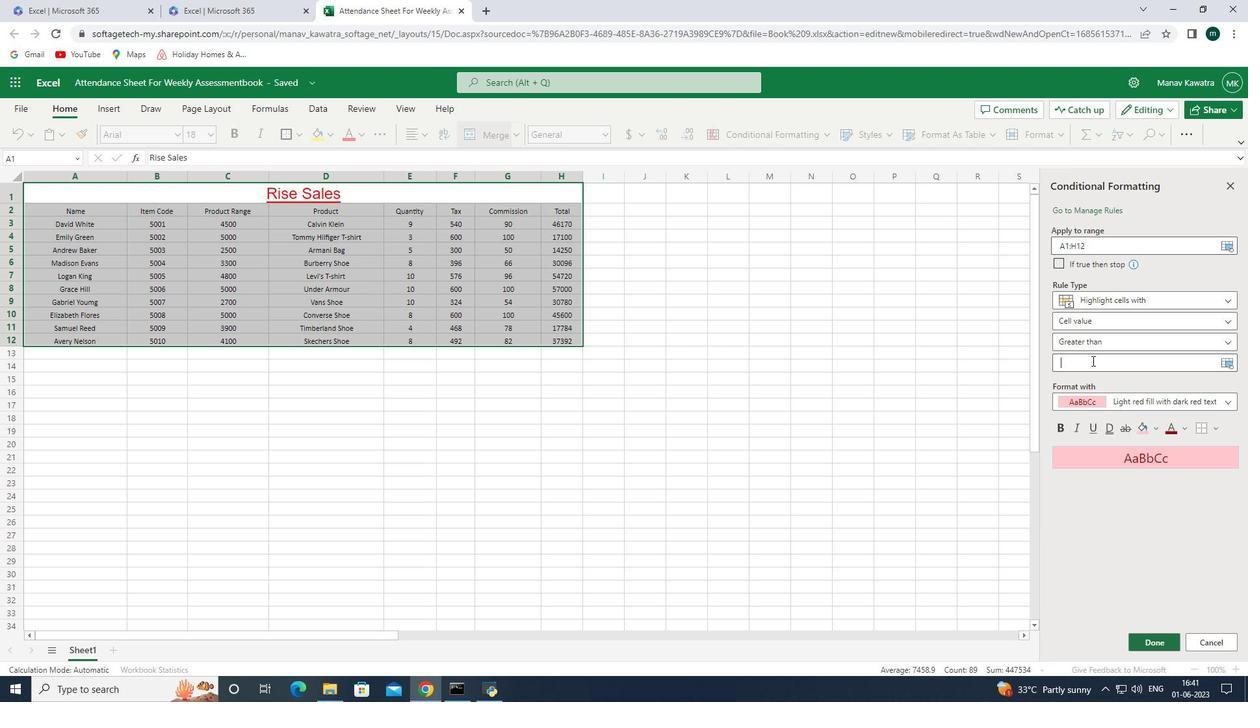 
Action: Mouse moved to (1125, 404)
Screenshot: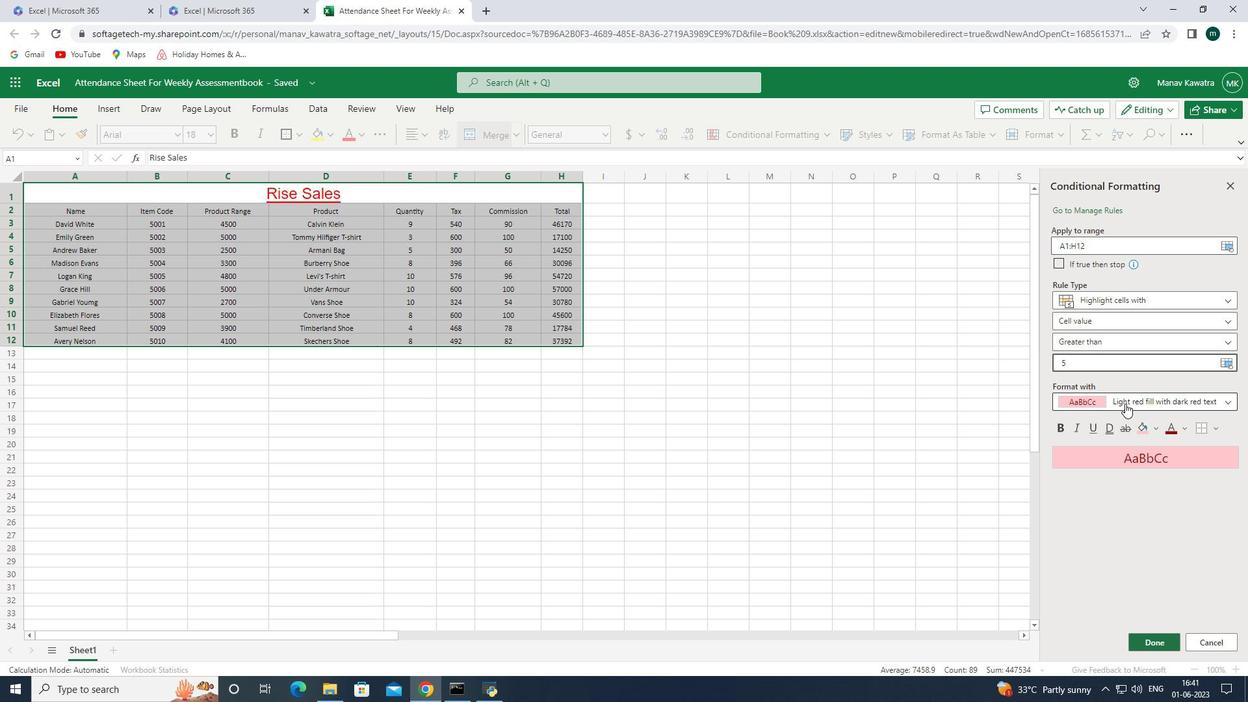 
Action: Mouse pressed left at (1125, 404)
Screenshot: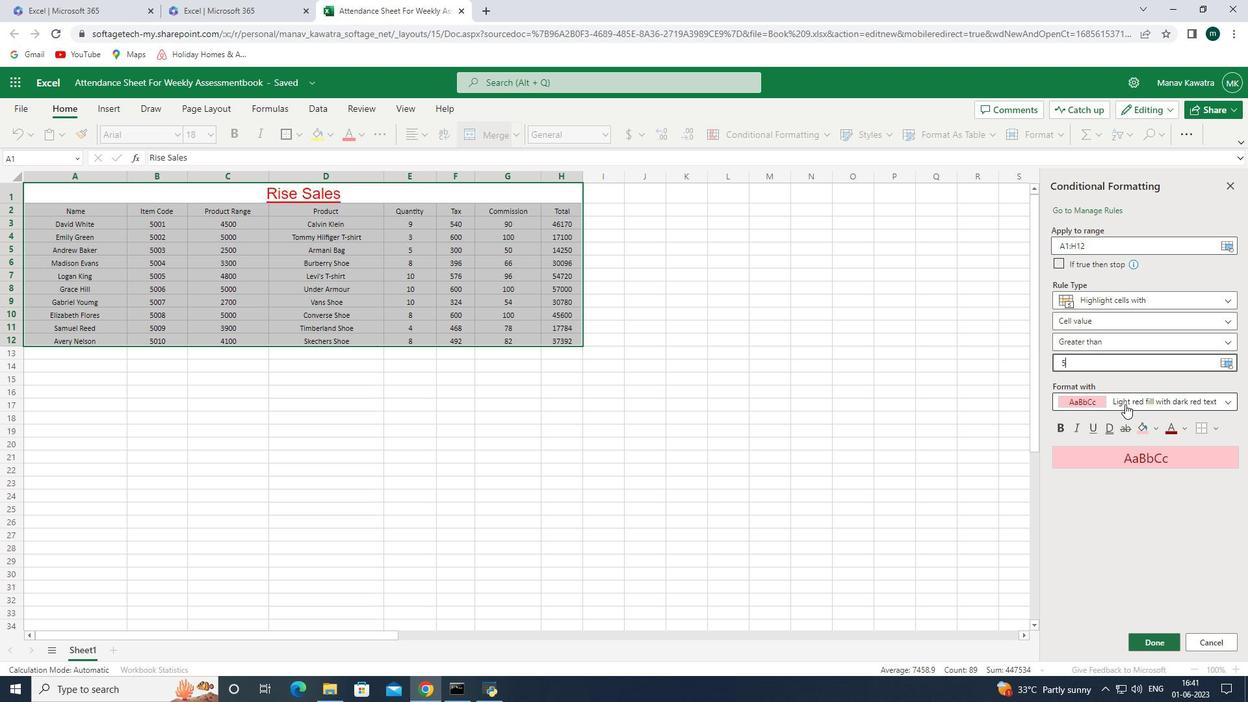 
Action: Mouse moved to (1138, 442)
Screenshot: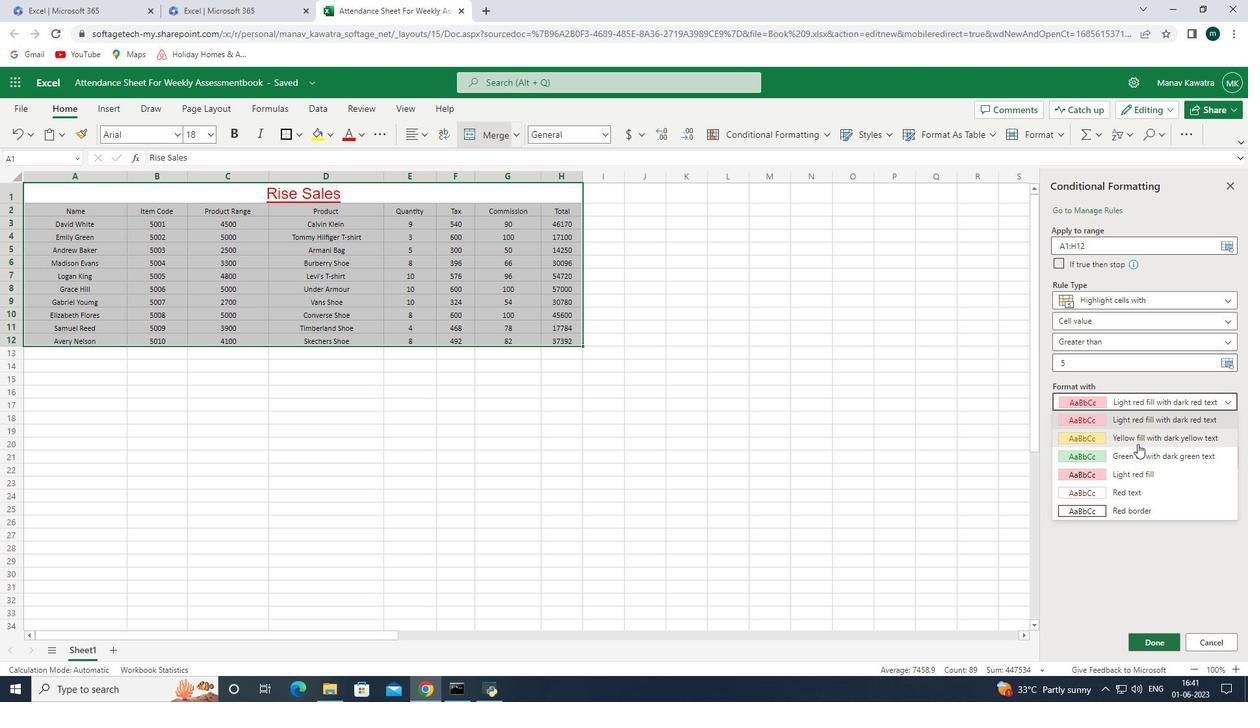 
Action: Mouse pressed left at (1138, 442)
Screenshot: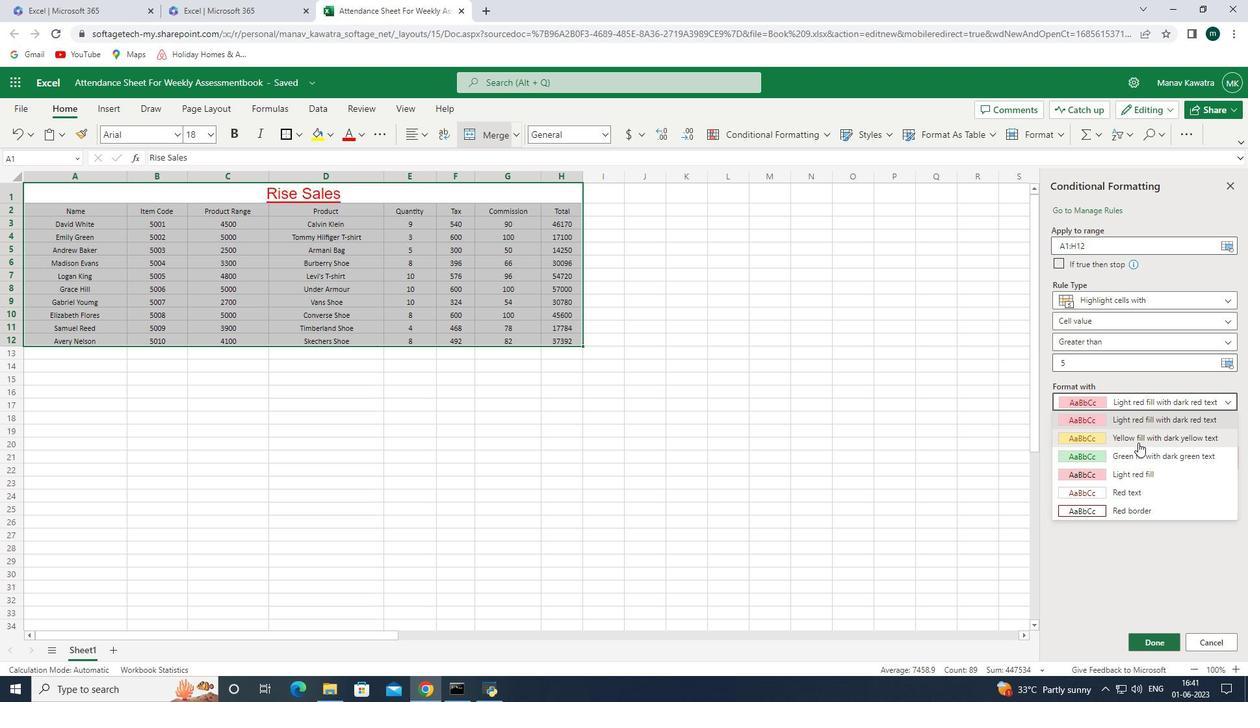 
Action: Mouse moved to (1144, 639)
Screenshot: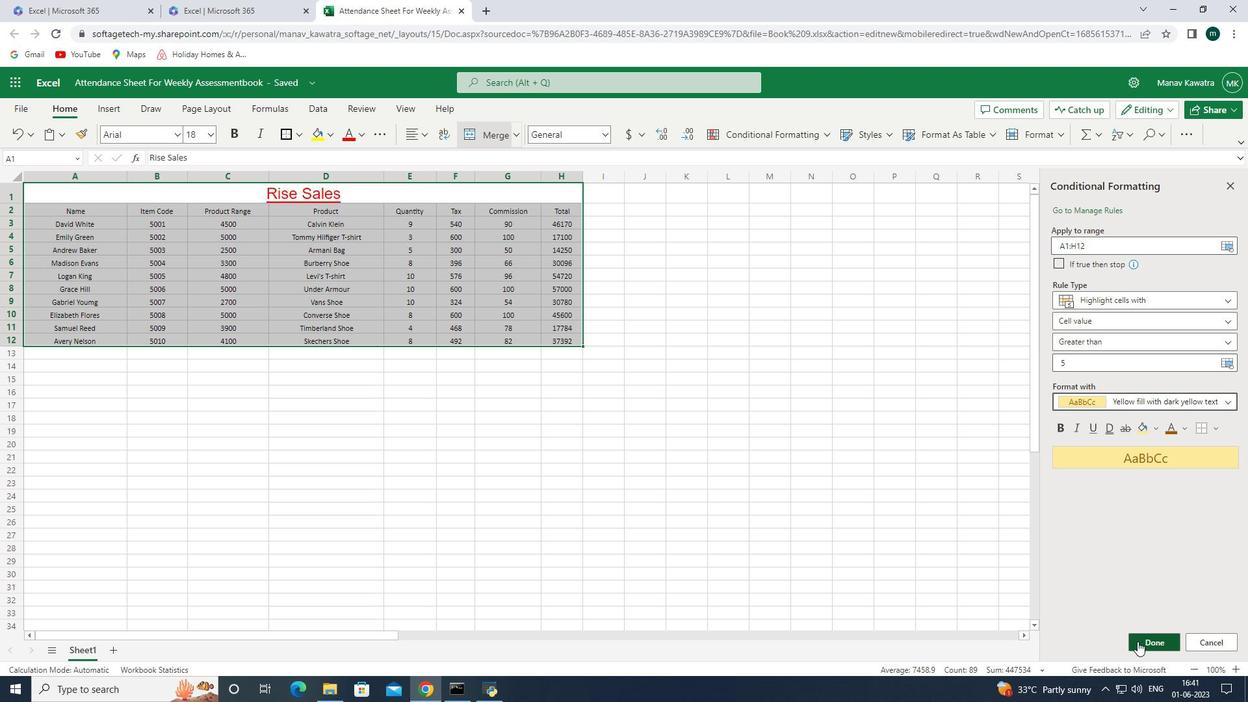 
Action: Mouse pressed left at (1144, 639)
Screenshot: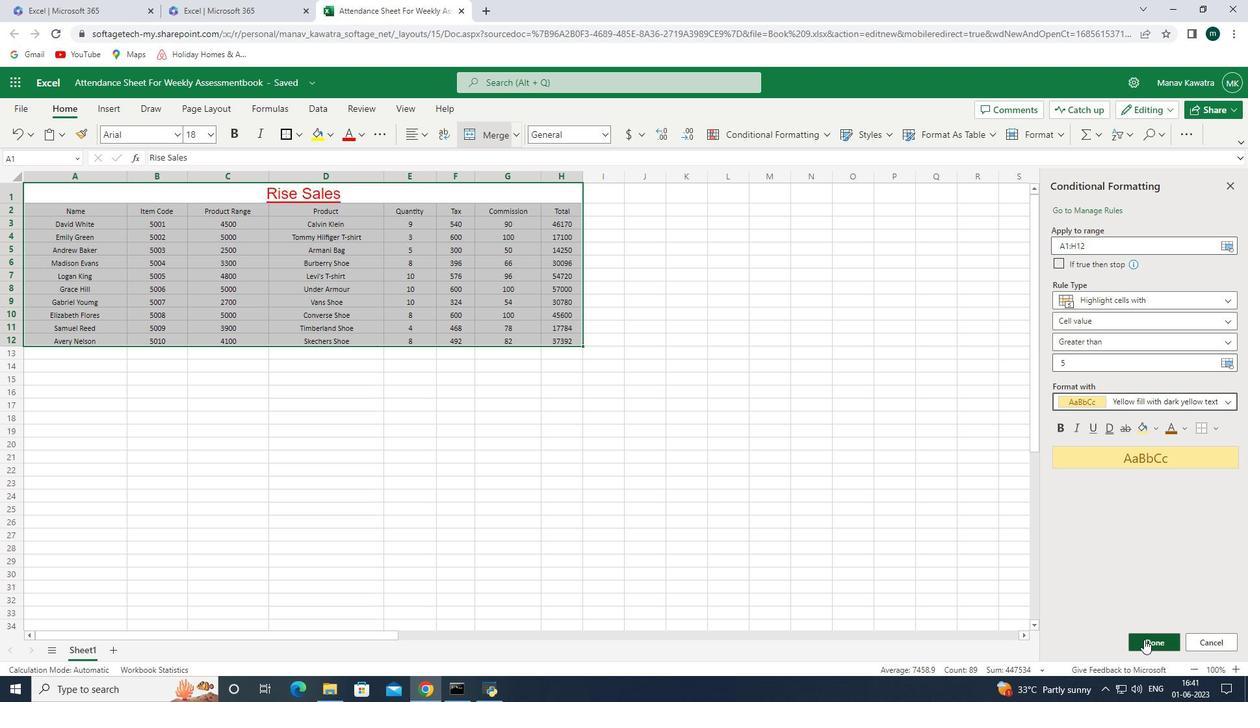 
Action: Mouse moved to (885, 345)
Screenshot: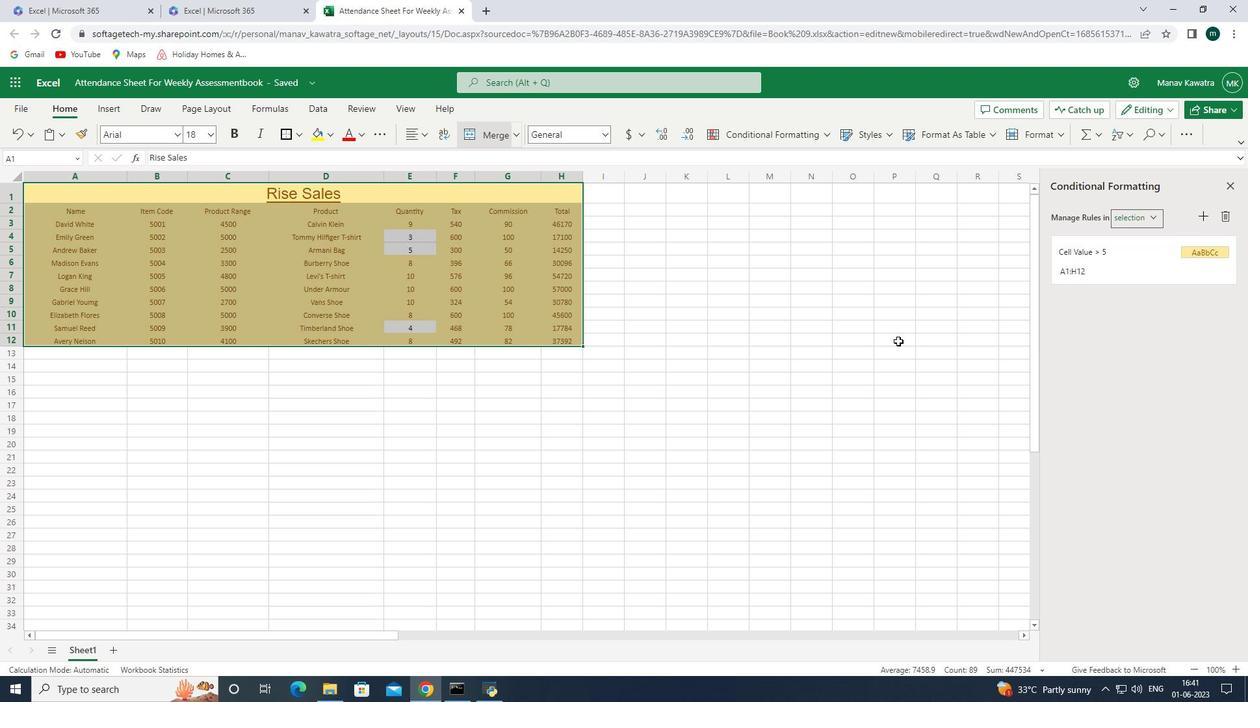 
Action: Mouse pressed left at (885, 345)
Screenshot: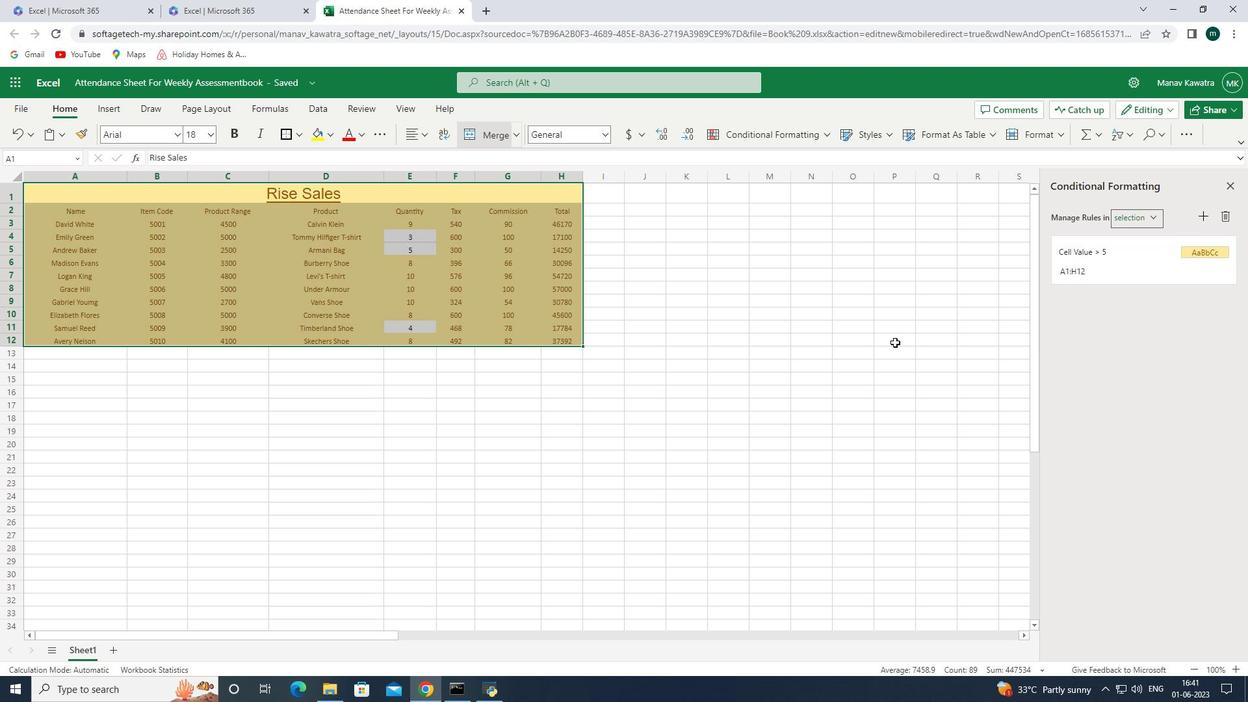 
Action: Mouse moved to (893, 386)
Screenshot: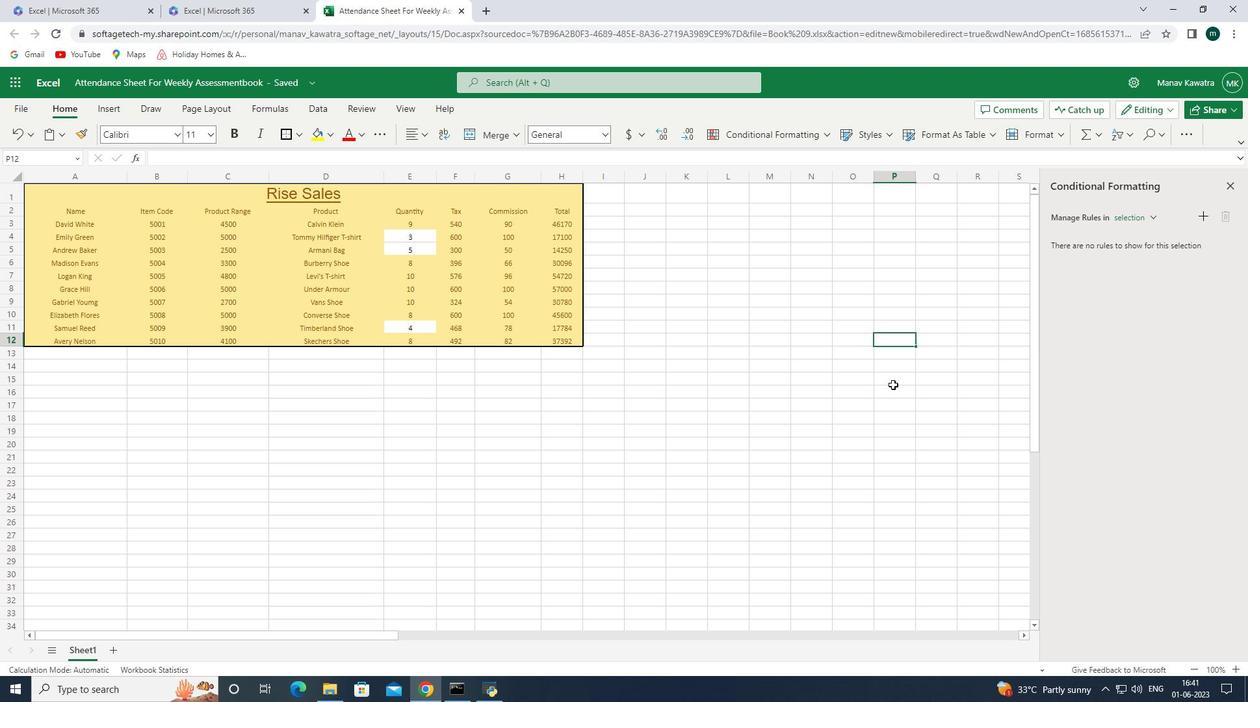 
Action: Key pressed ctrl+S
Screenshot: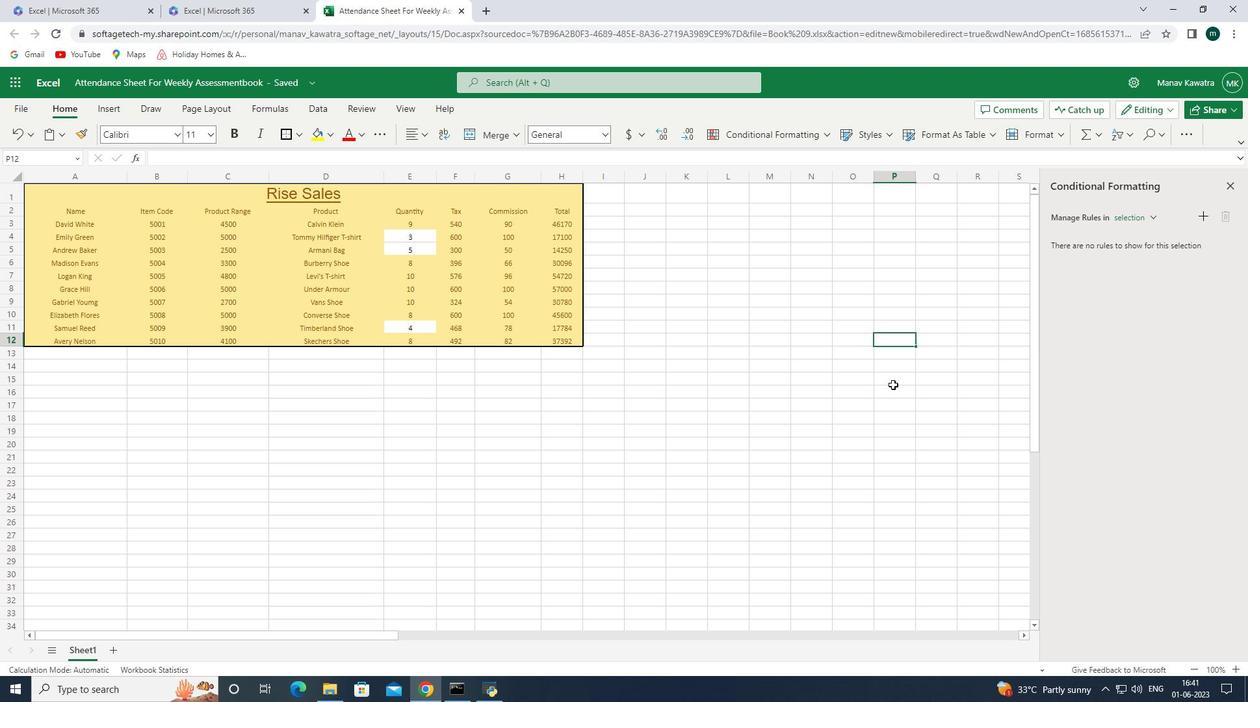 
Action: Mouse moved to (554, 396)
Screenshot: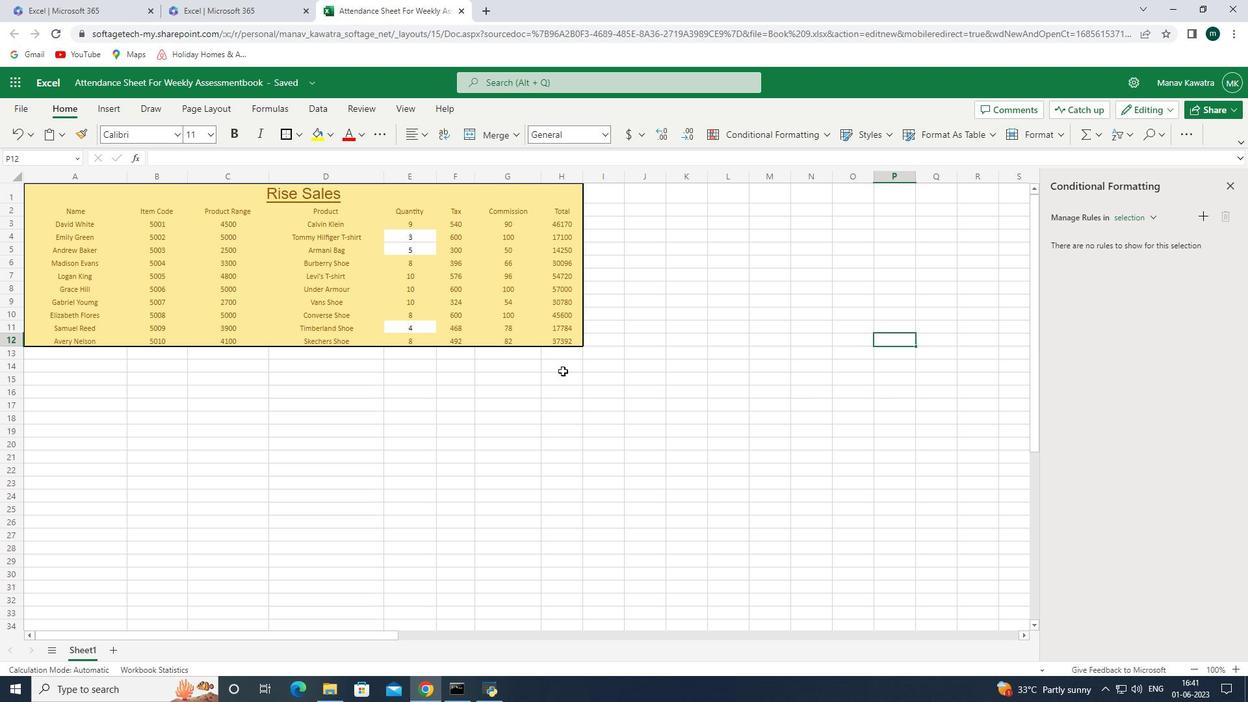 
Action: Mouse pressed left at (554, 396)
Screenshot: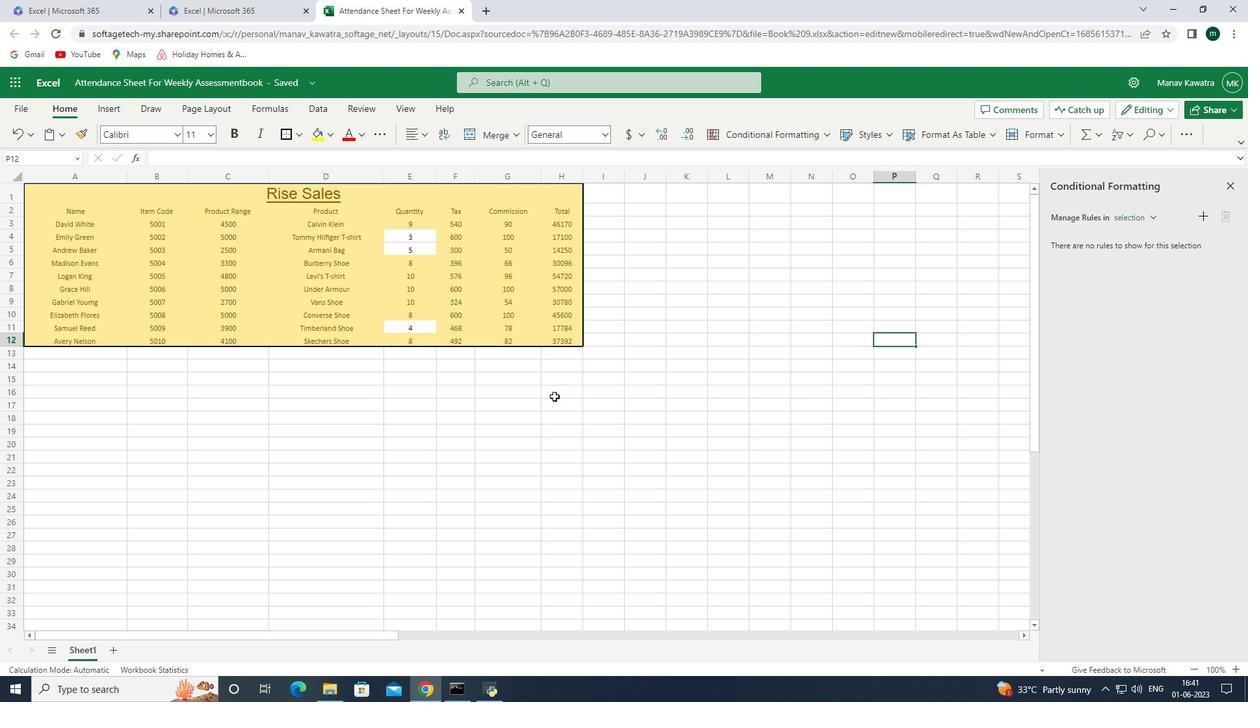 
Action: Mouse moved to (1234, 187)
Screenshot: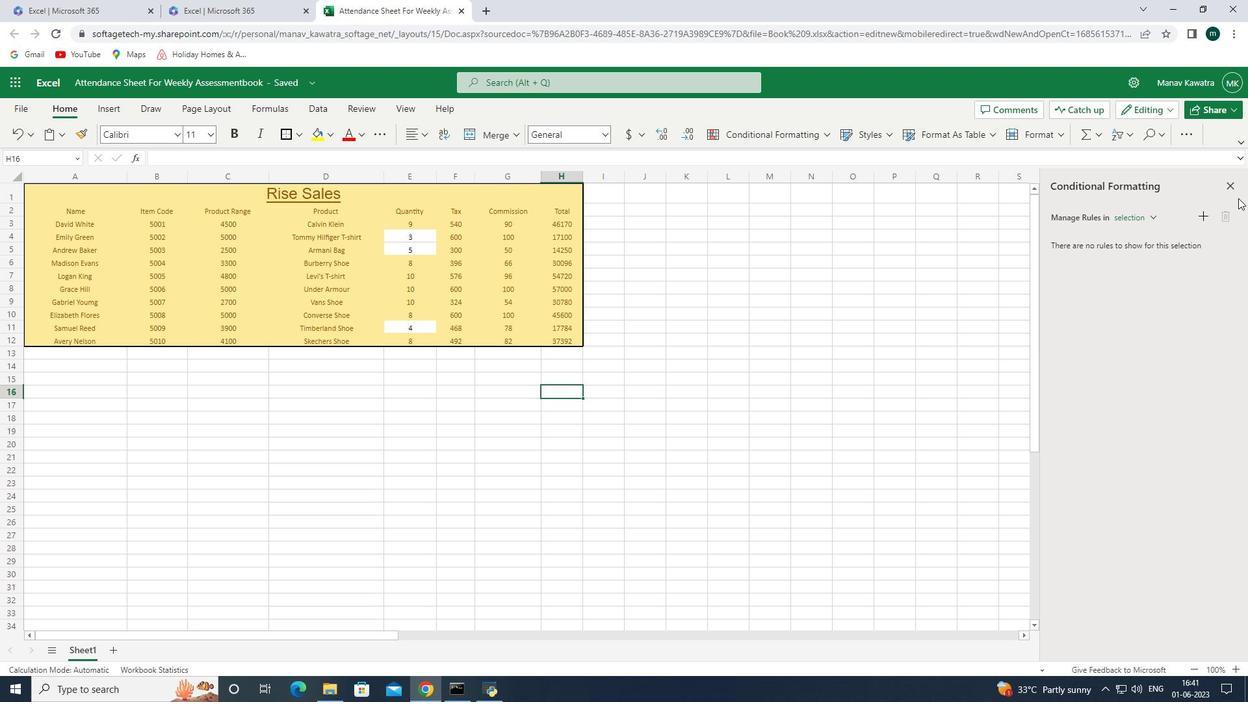 
Action: Mouse pressed left at (1234, 187)
Screenshot: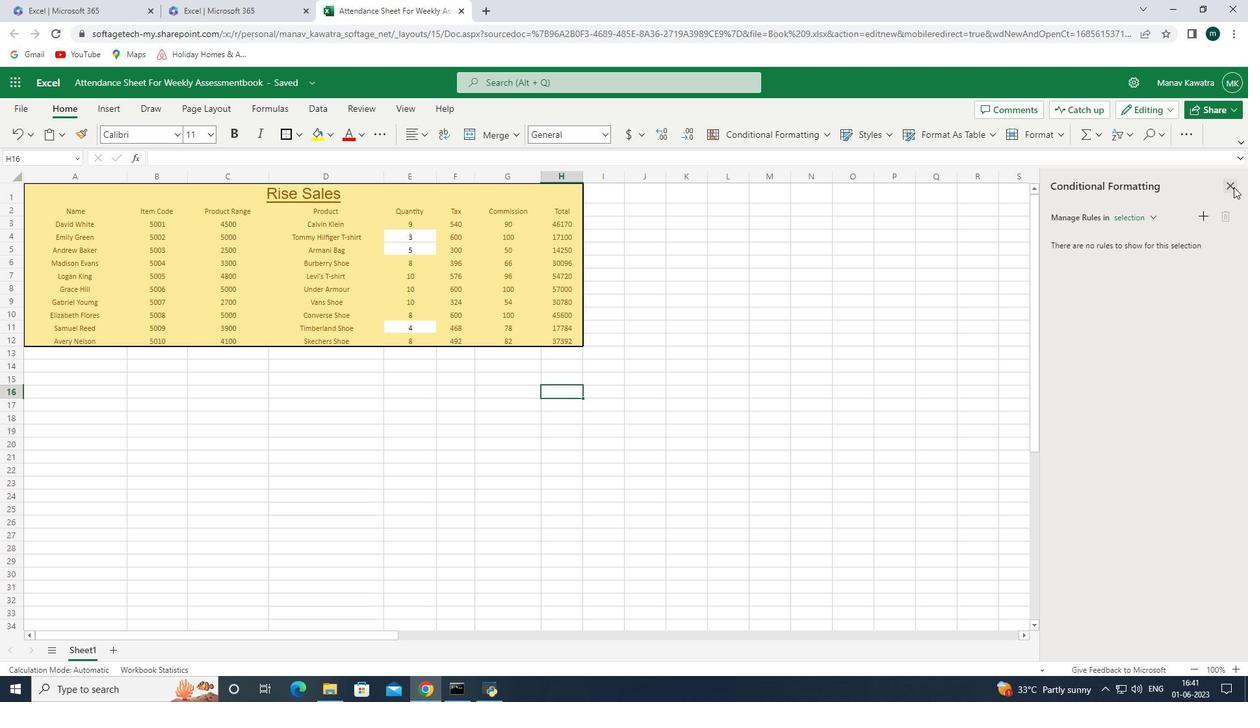 
Action: Mouse moved to (1190, 227)
Screenshot: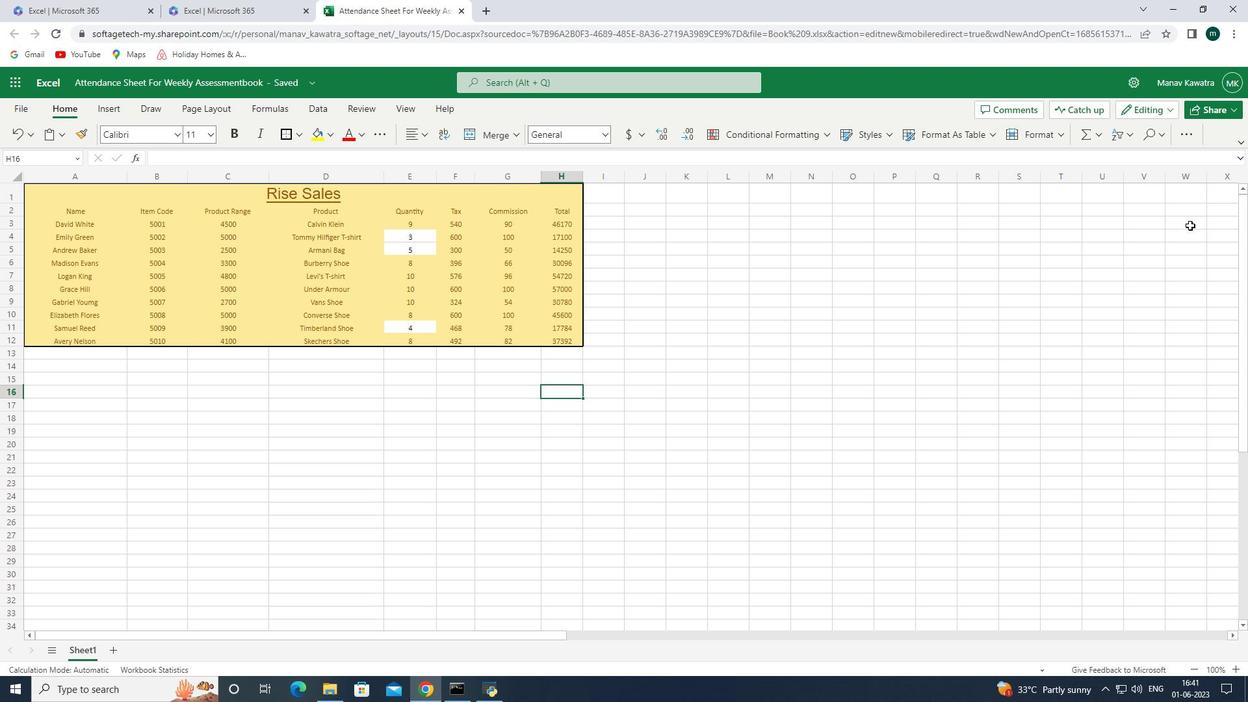 
